 Task: Add the task  Implement a new cloud-based human resources management system for a company to the section Epic Expedition in the project AriesPlan and add a Due Date to the respective task as 2023/11/16
Action: Mouse moved to (87, 354)
Screenshot: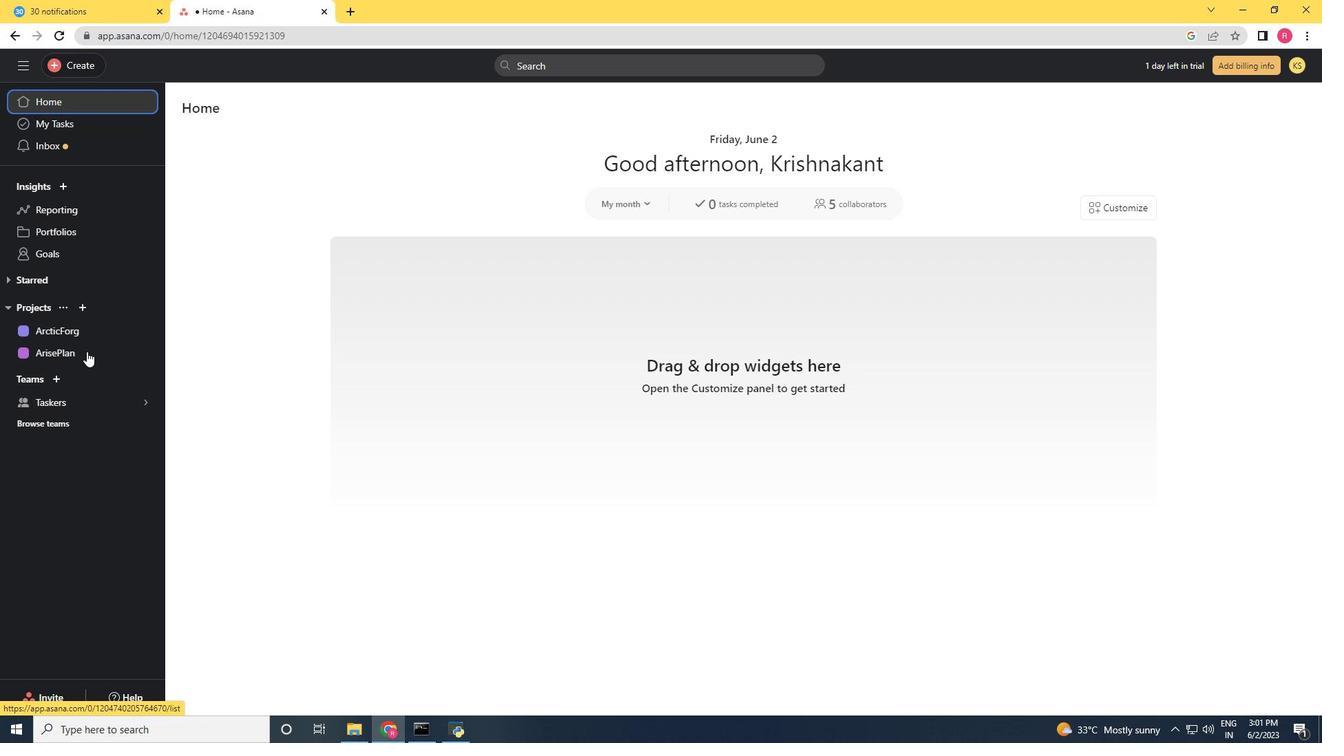 
Action: Mouse pressed left at (87, 354)
Screenshot: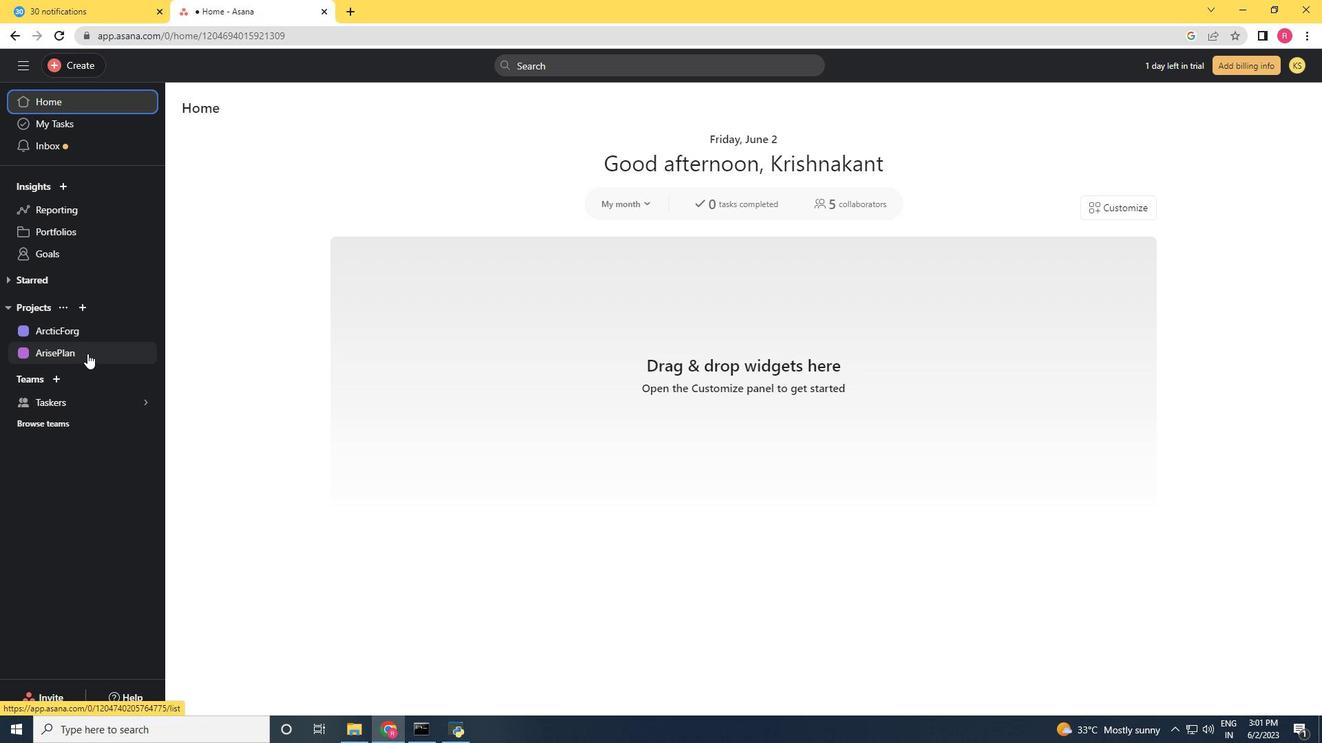 
Action: Mouse moved to (812, 588)
Screenshot: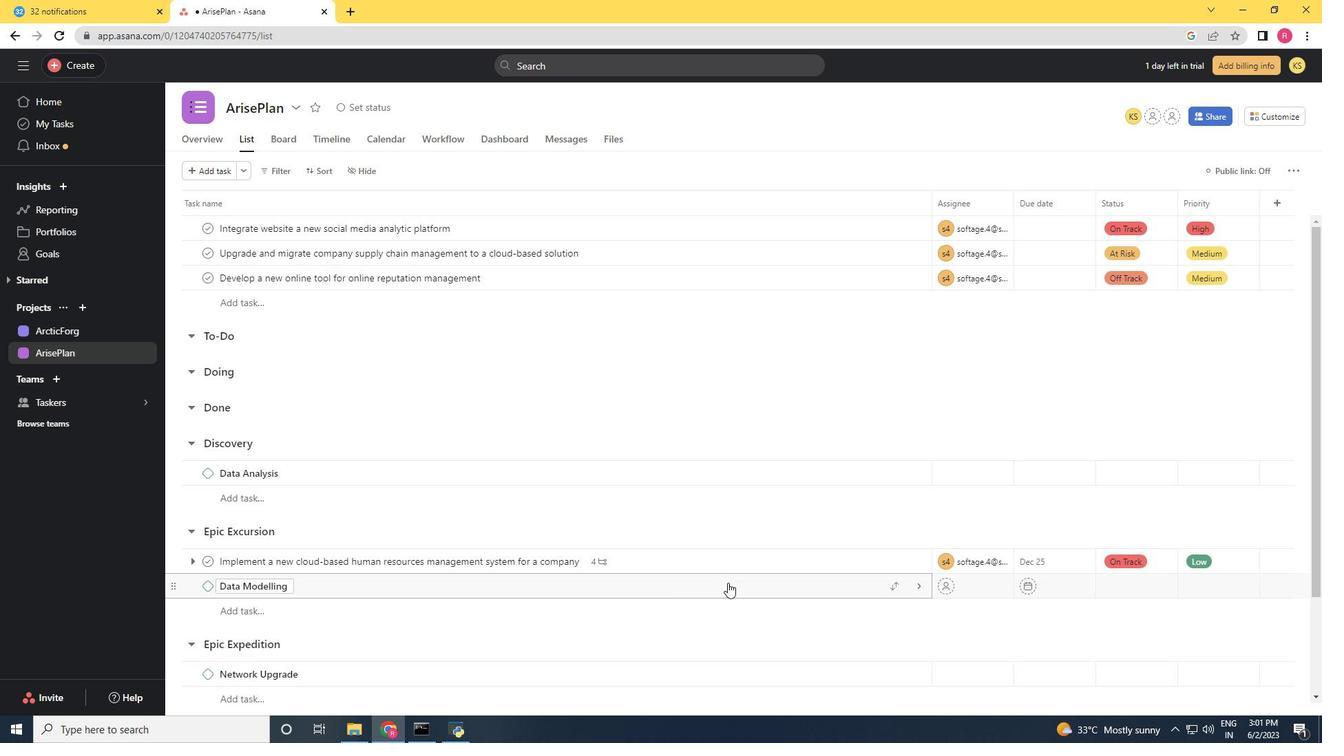 
Action: Mouse scrolled (812, 588) with delta (0, 0)
Screenshot: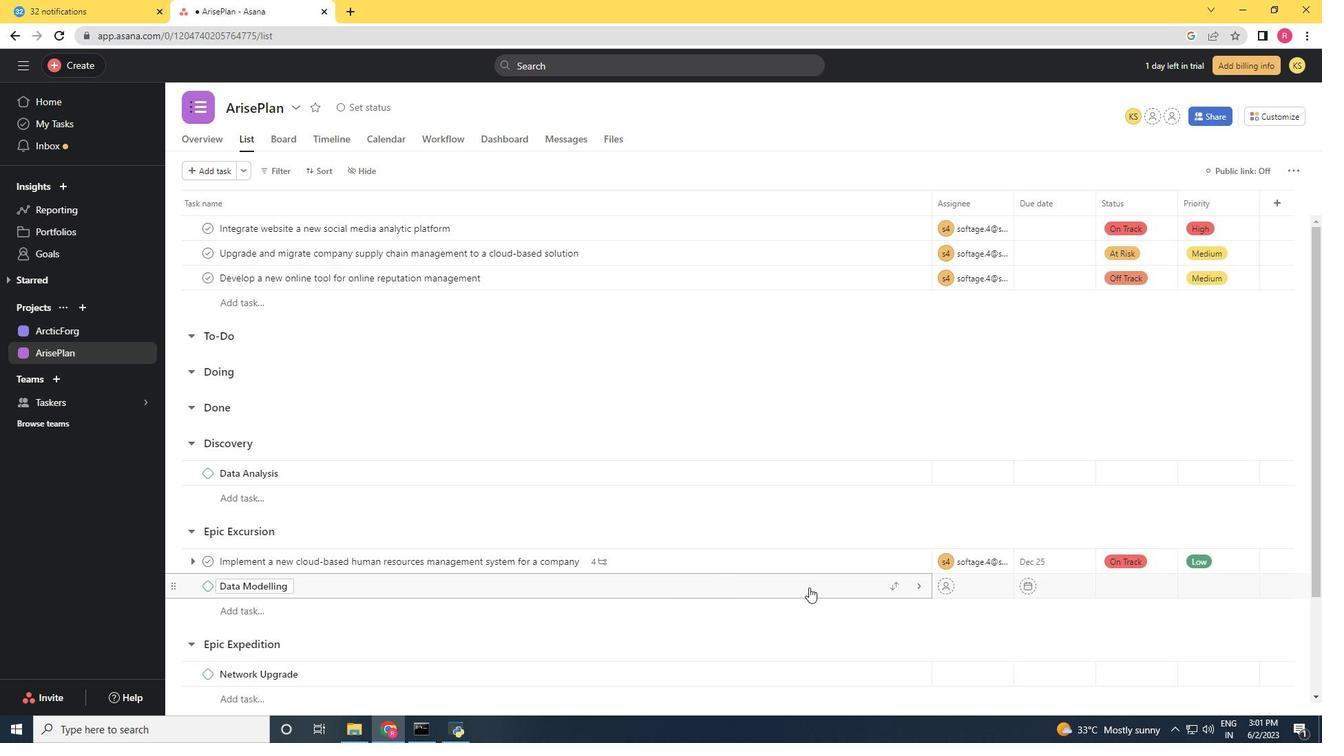 
Action: Mouse moved to (841, 569)
Screenshot: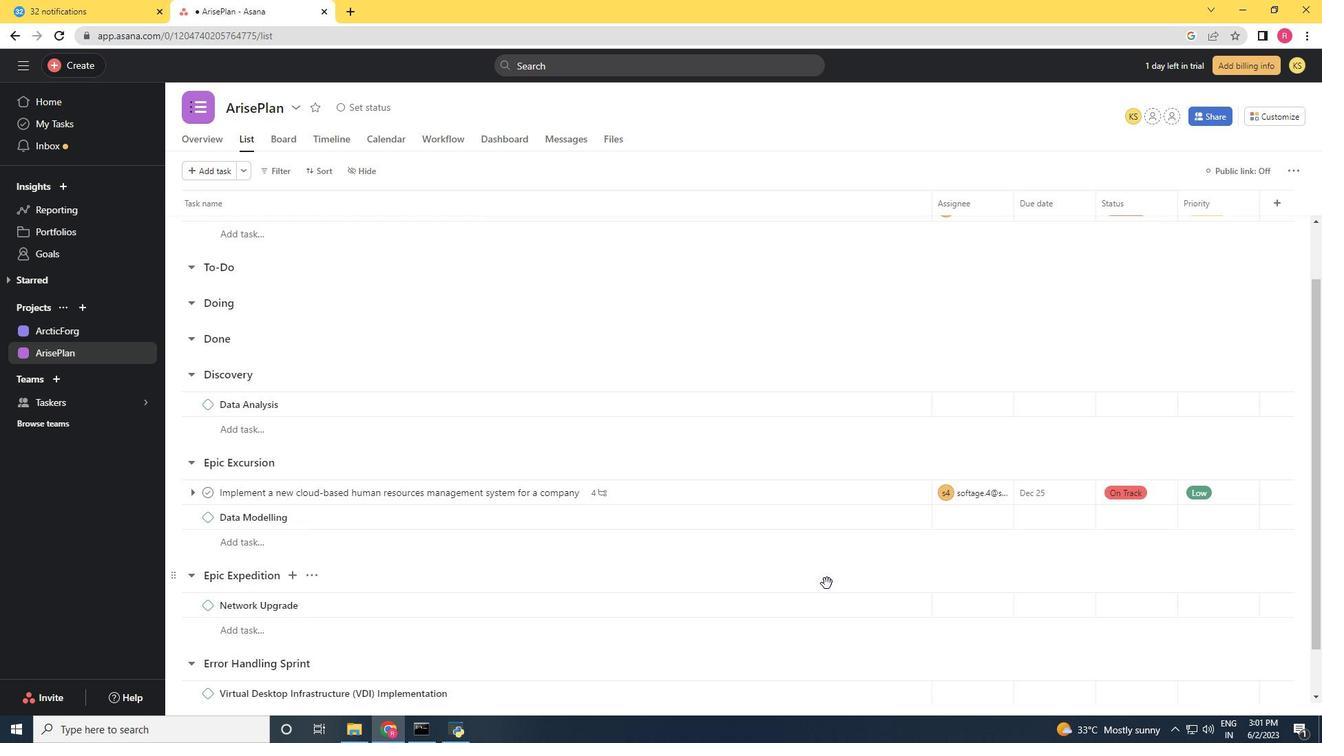 
Action: Mouse scrolled (841, 568) with delta (0, 0)
Screenshot: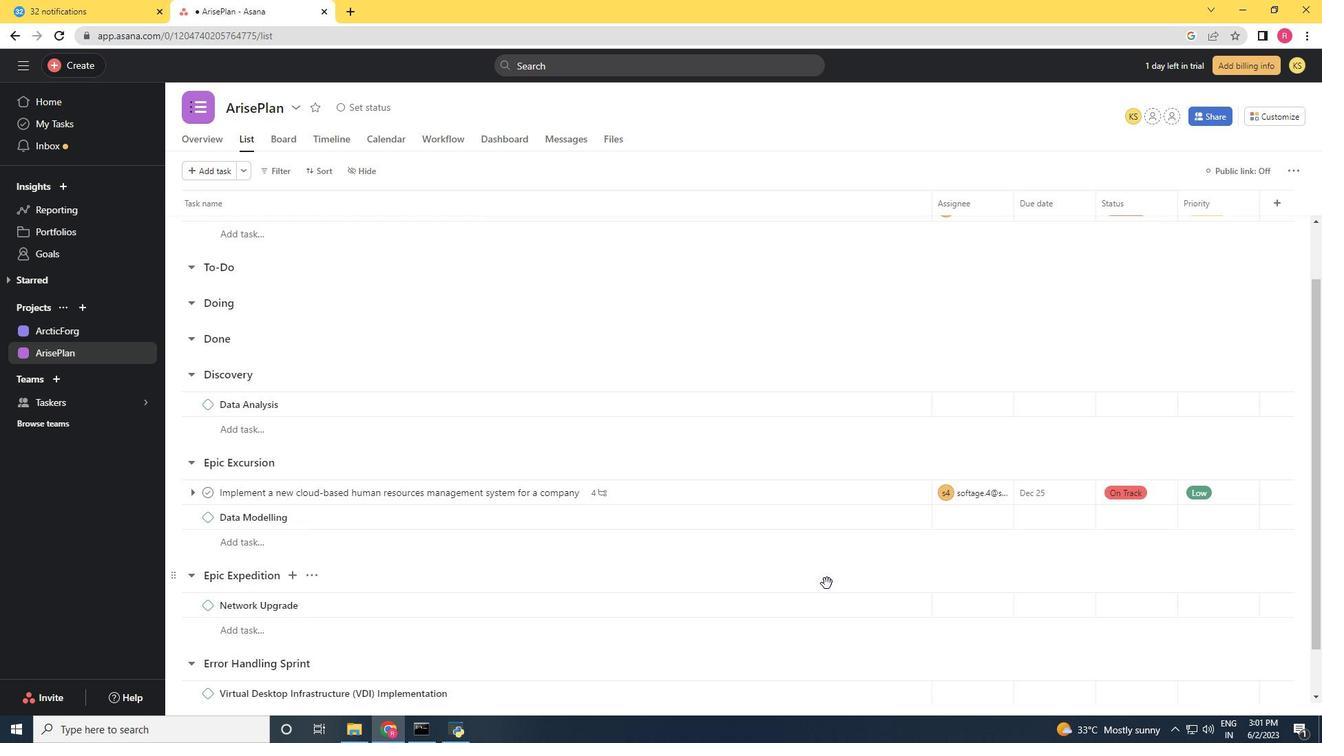 
Action: Mouse moved to (894, 440)
Screenshot: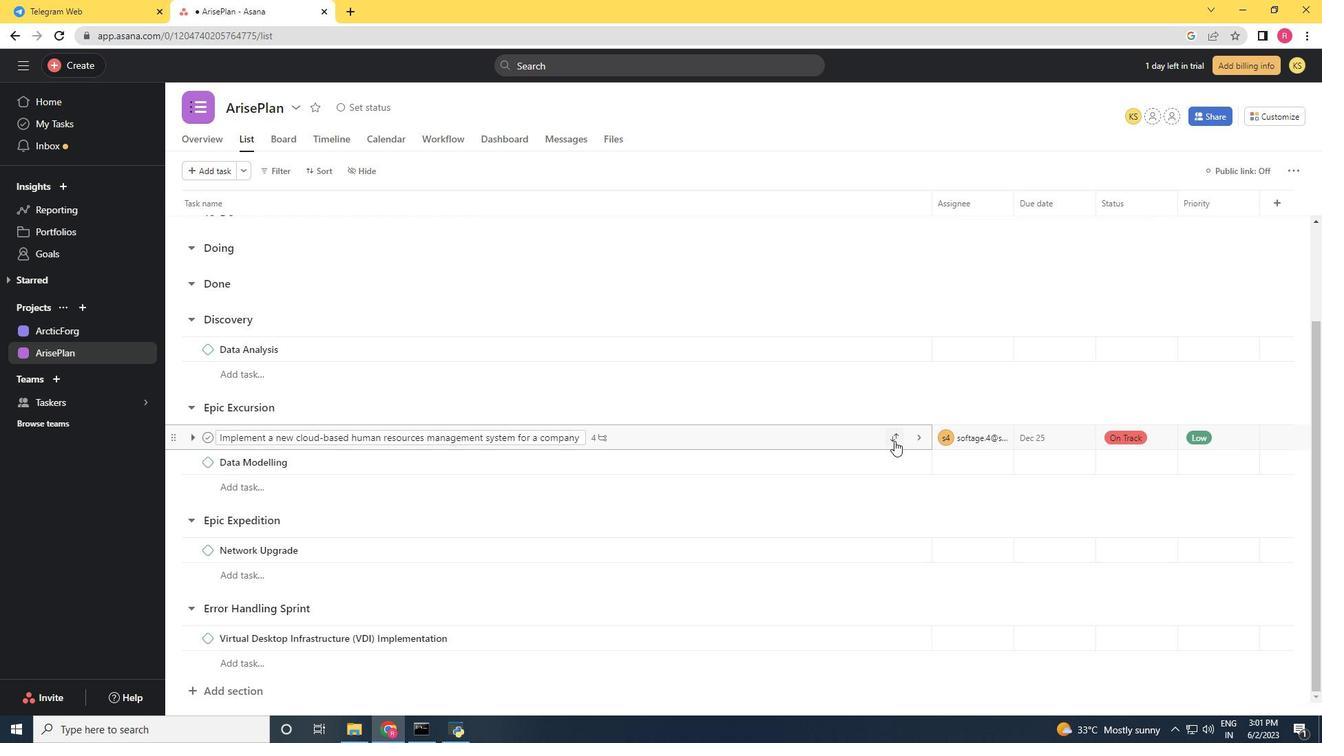 
Action: Mouse pressed left at (894, 440)
Screenshot: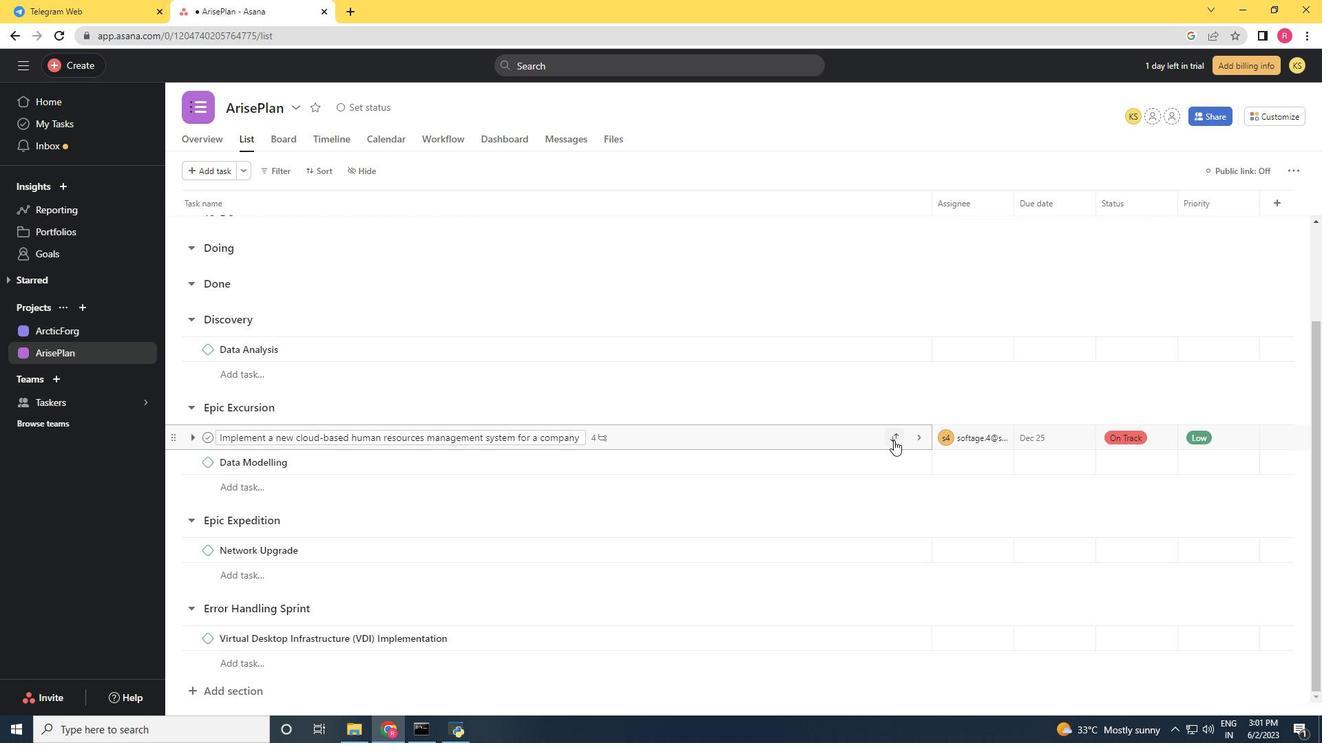 
Action: Mouse moved to (894, 447)
Screenshot: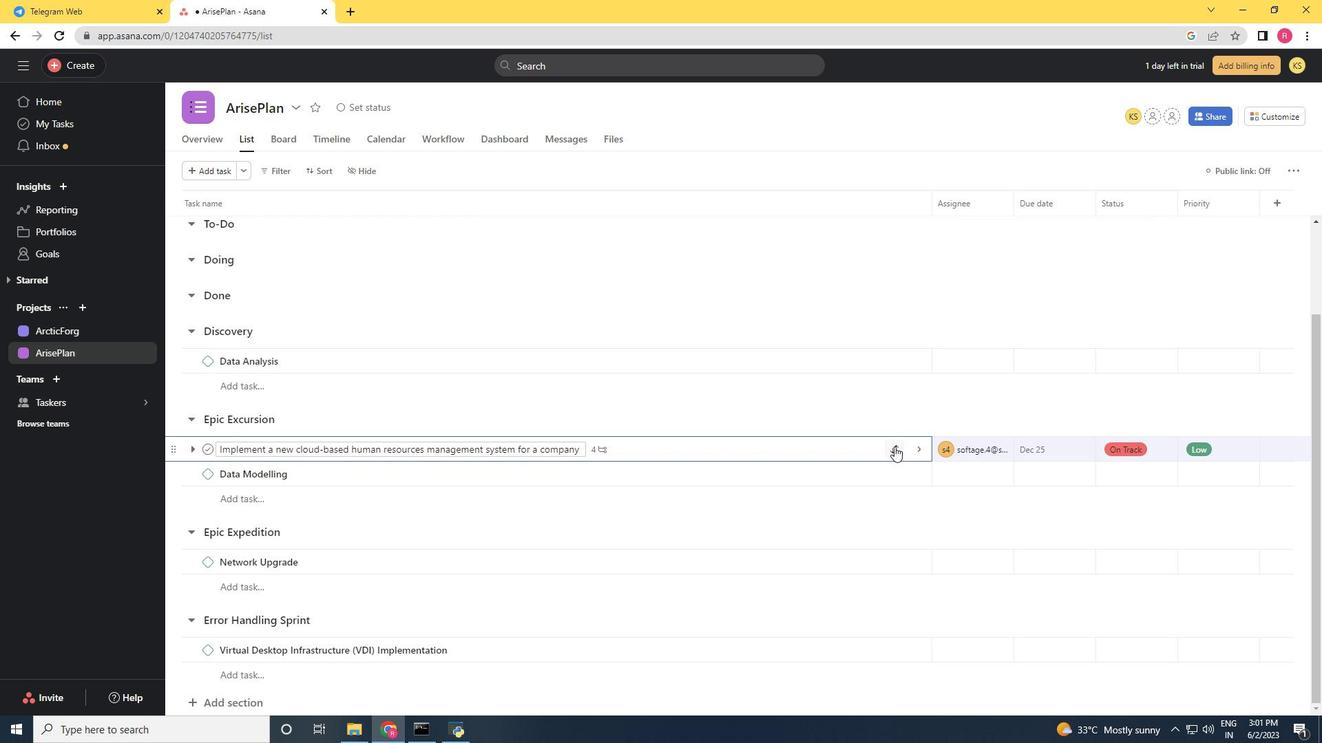 
Action: Mouse pressed left at (894, 447)
Screenshot: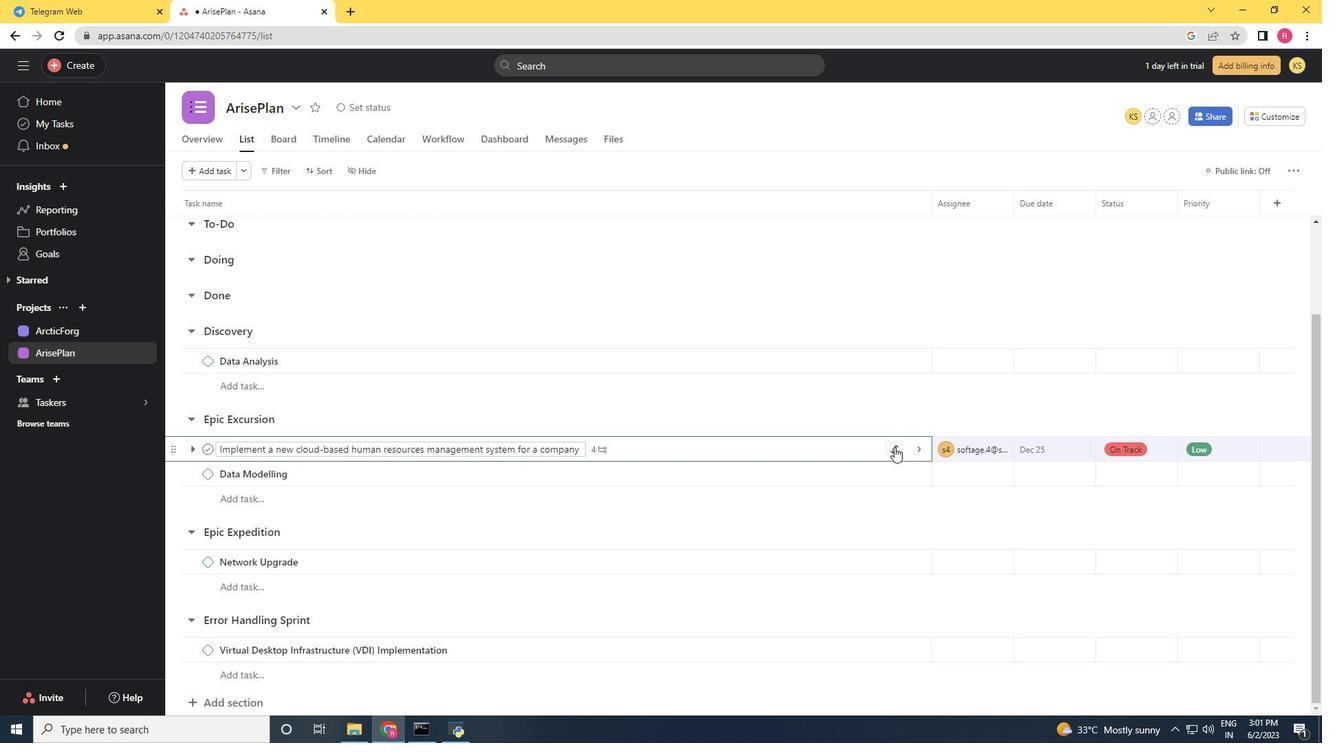 
Action: Mouse moved to (846, 656)
Screenshot: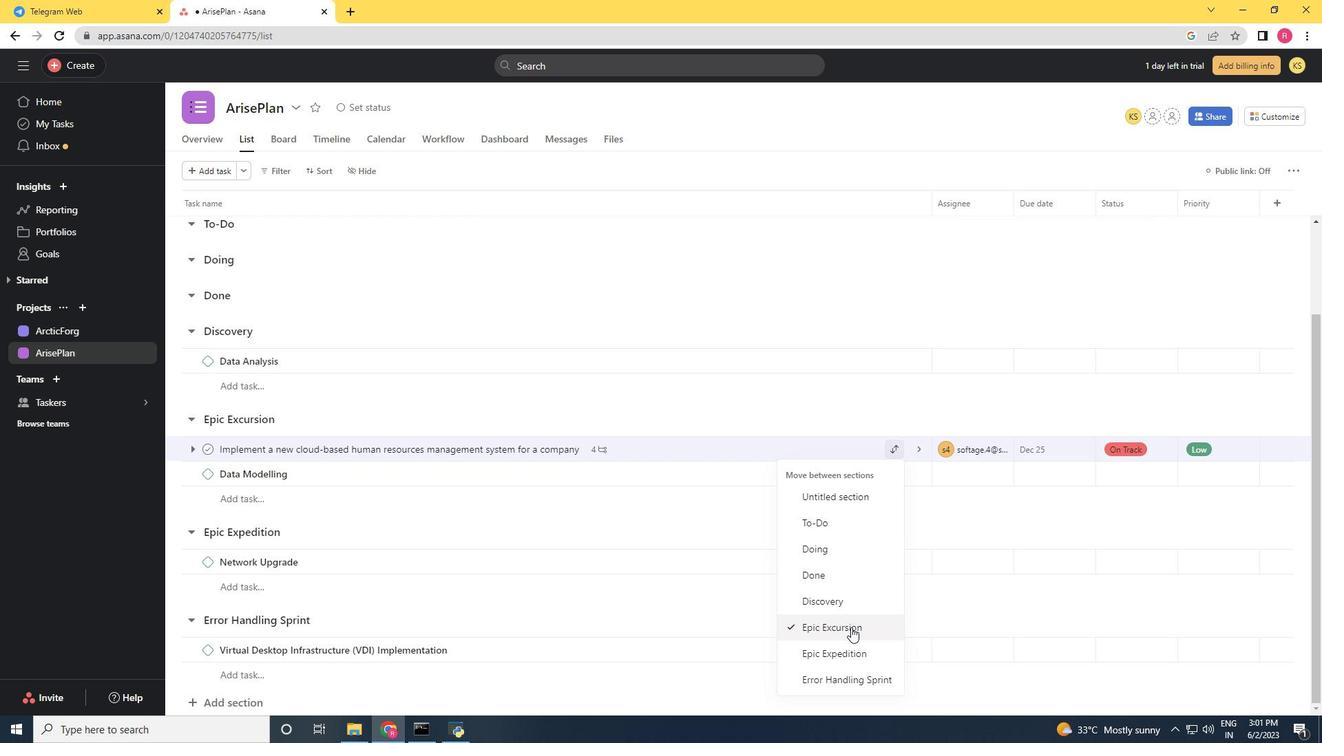 
Action: Mouse pressed left at (846, 656)
Screenshot: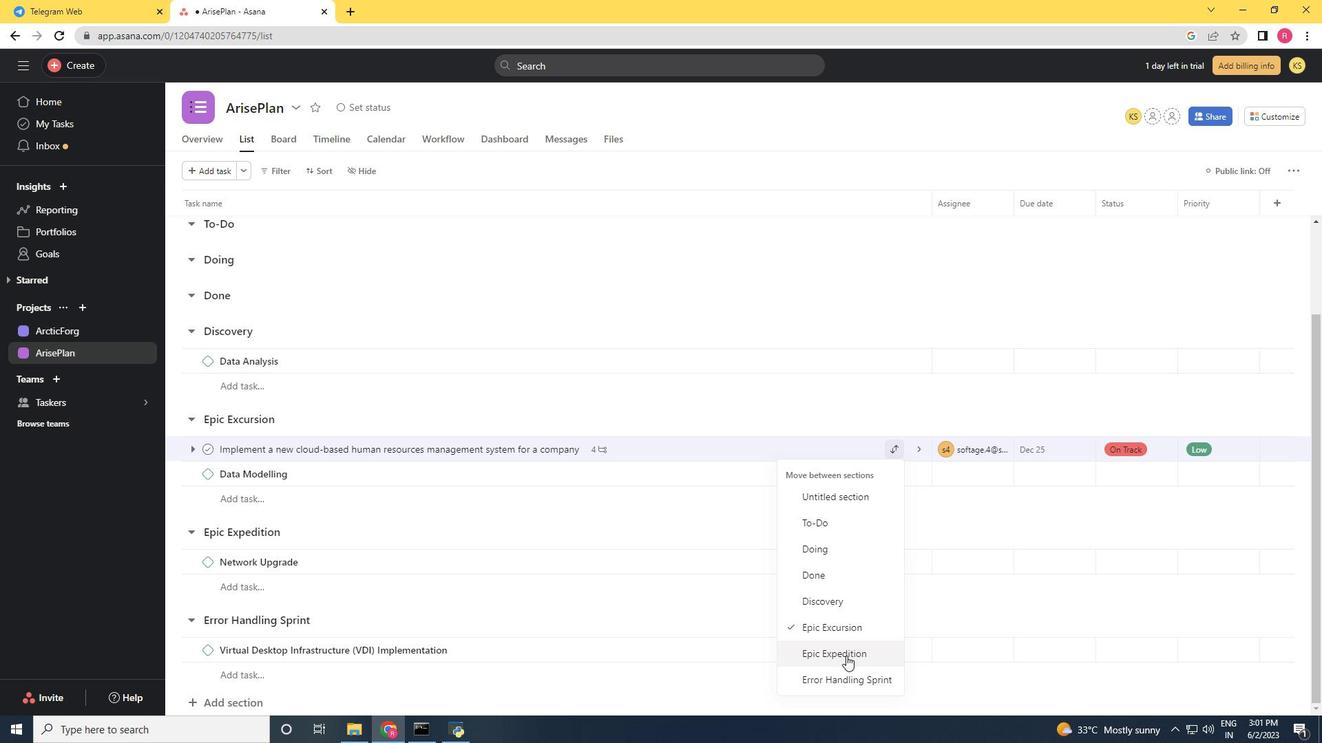 
Action: Mouse moved to (841, 637)
Screenshot: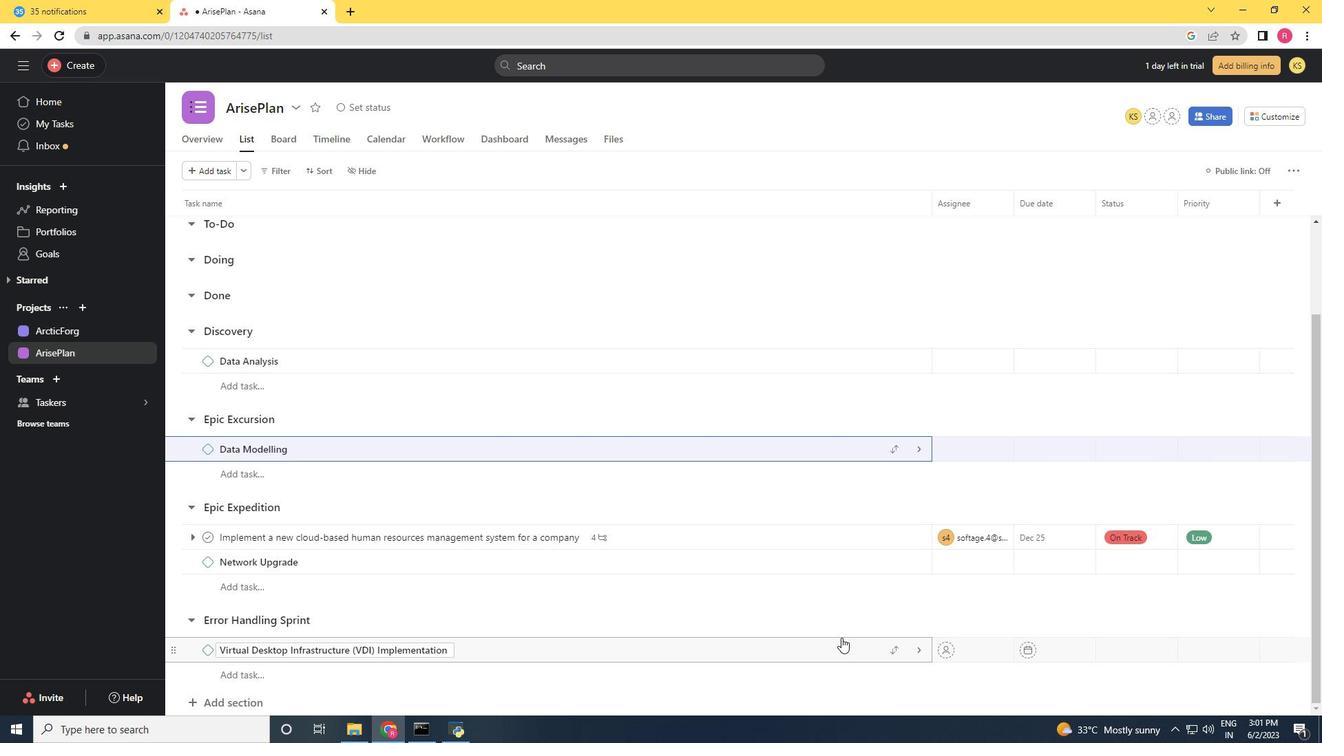 
Action: Mouse scrolled (841, 637) with delta (0, 0)
Screenshot: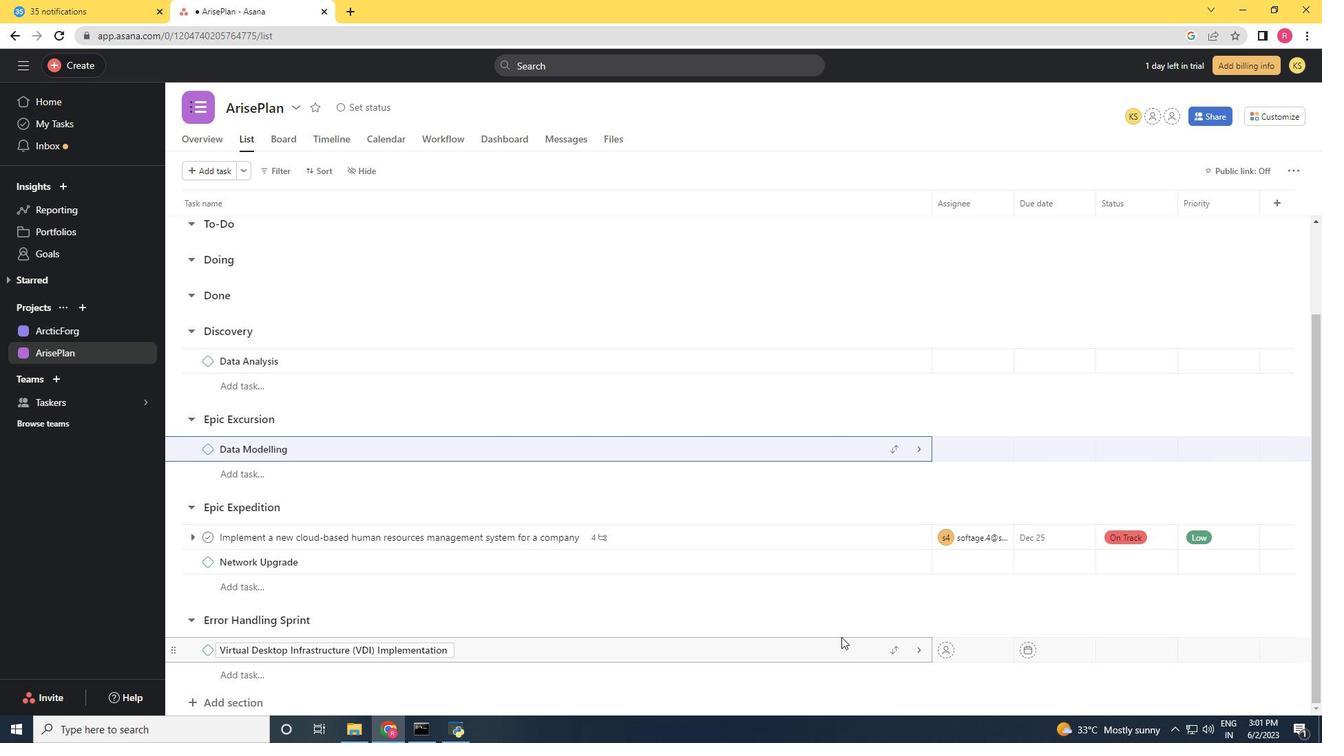 
Action: Mouse scrolled (841, 637) with delta (0, 0)
Screenshot: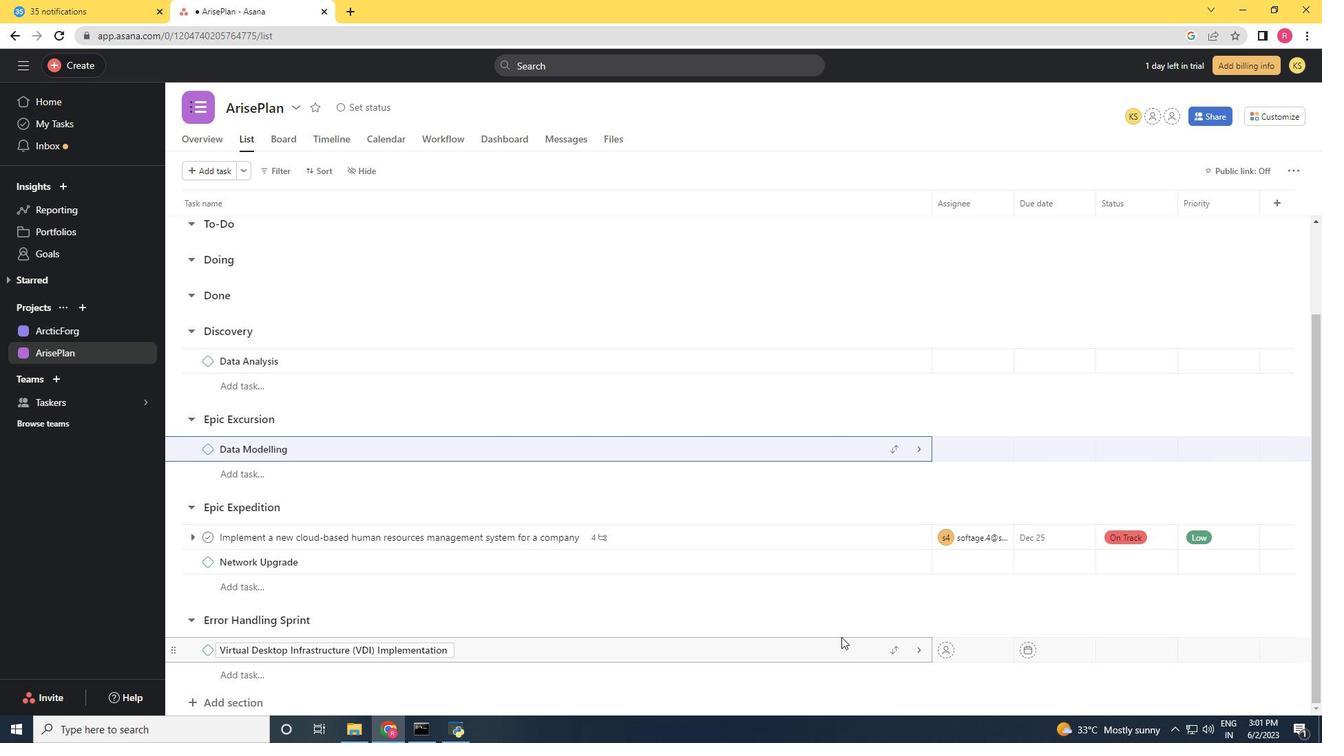 
Action: Mouse scrolled (841, 637) with delta (0, 0)
Screenshot: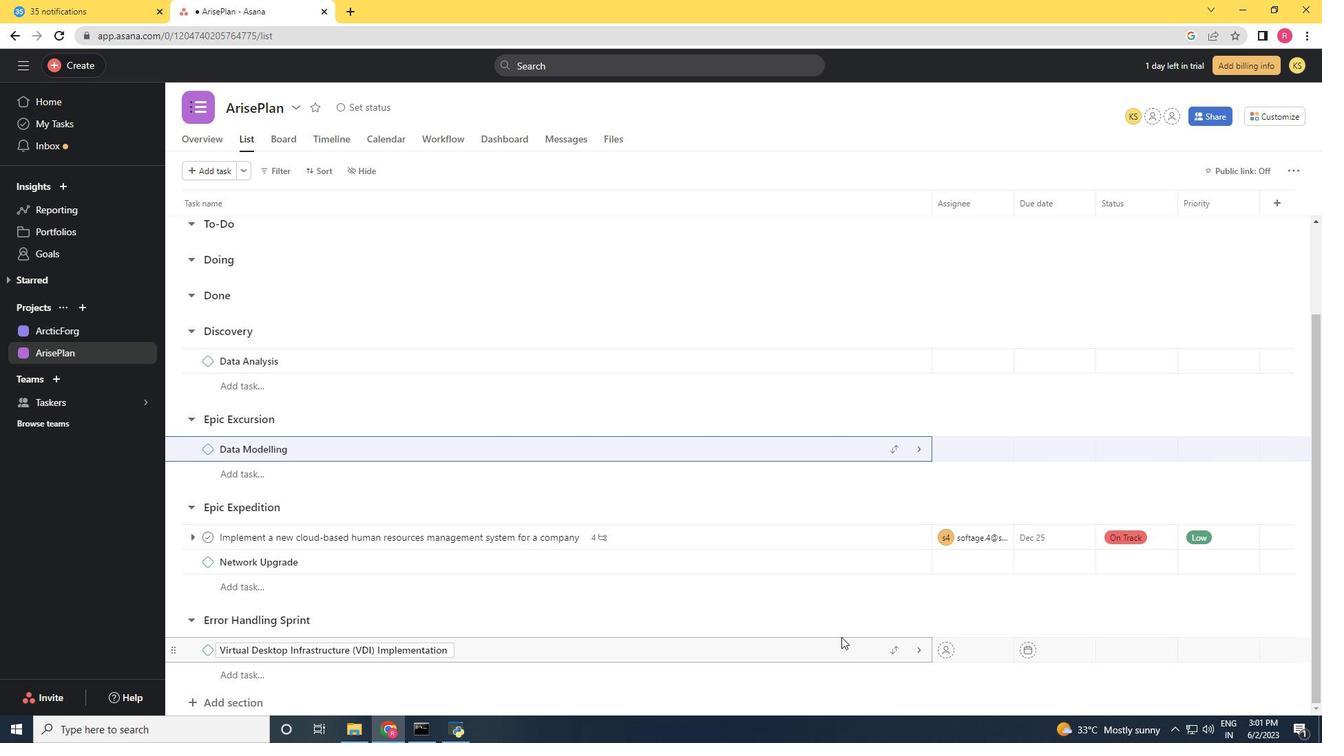 
Action: Mouse scrolled (841, 637) with delta (0, 0)
Screenshot: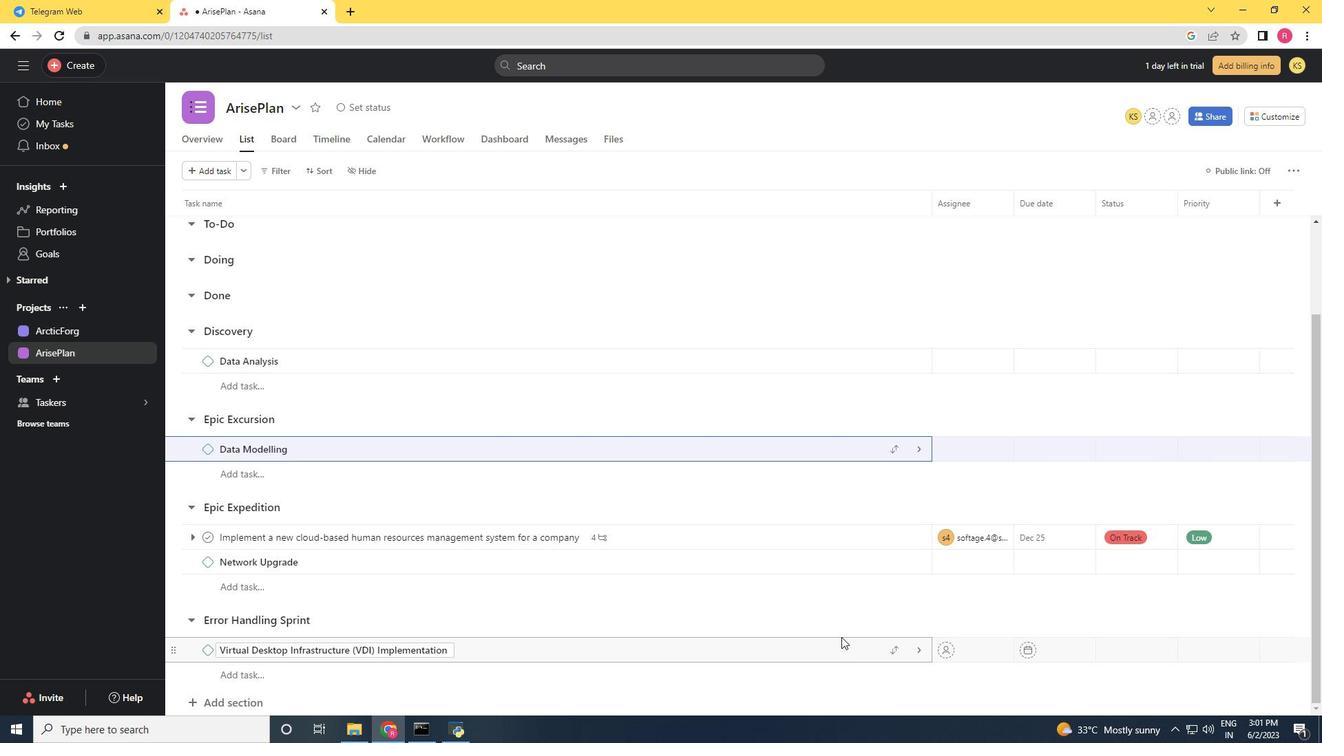 
Action: Mouse moved to (692, 545)
Screenshot: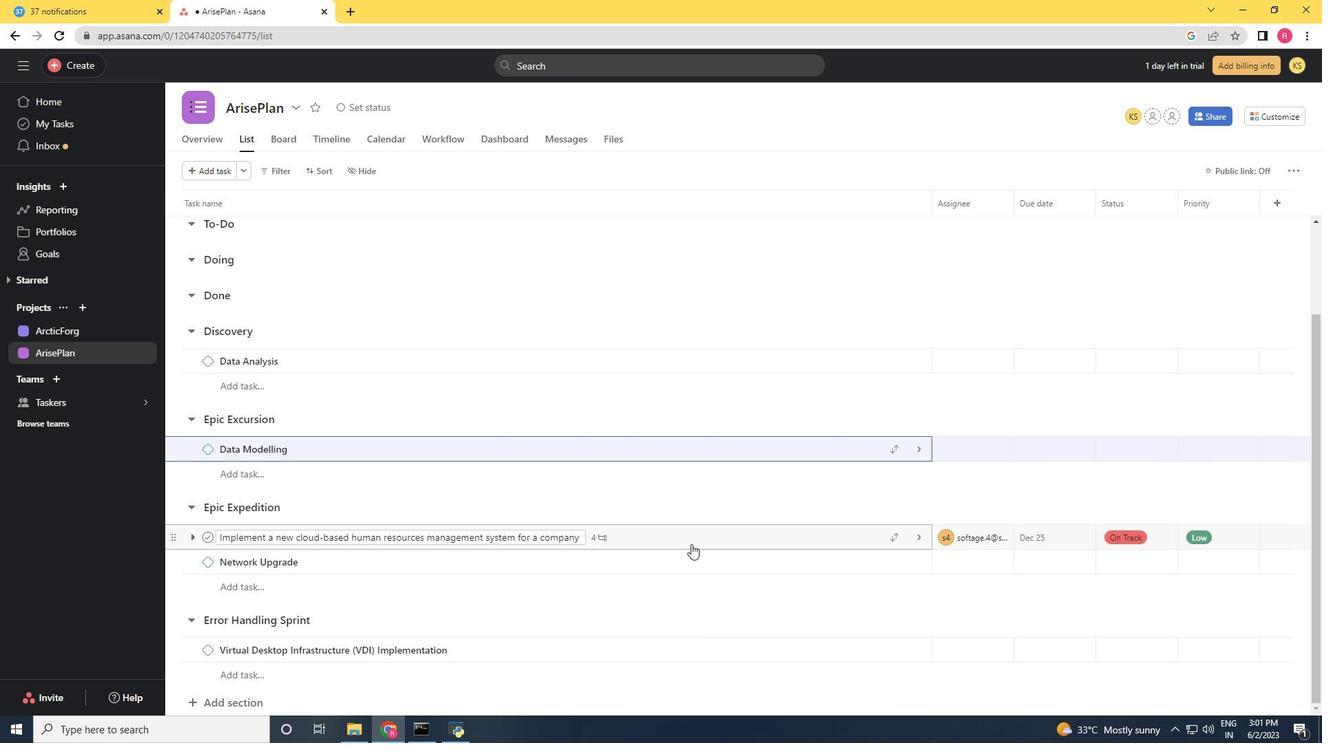 
Action: Mouse pressed left at (692, 545)
Screenshot: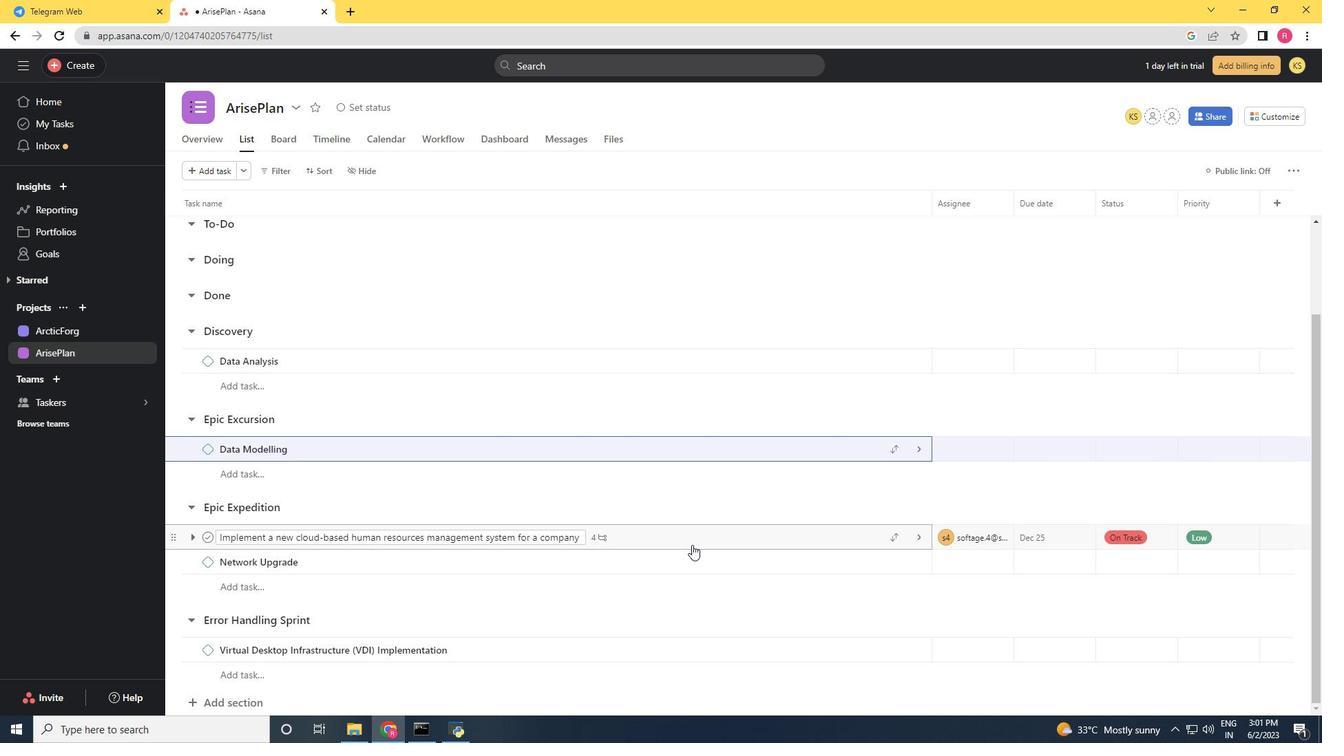 
Action: Mouse moved to (1019, 292)
Screenshot: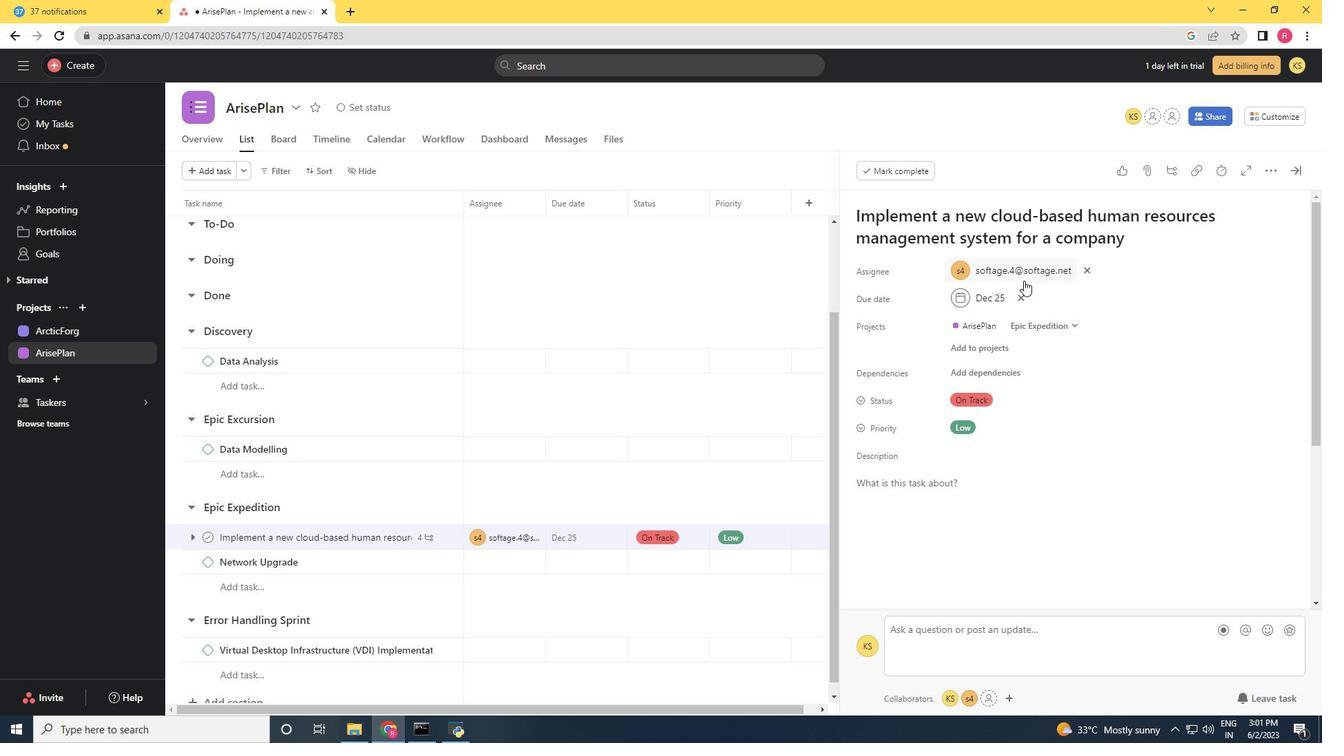 
Action: Mouse pressed left at (1019, 292)
Screenshot: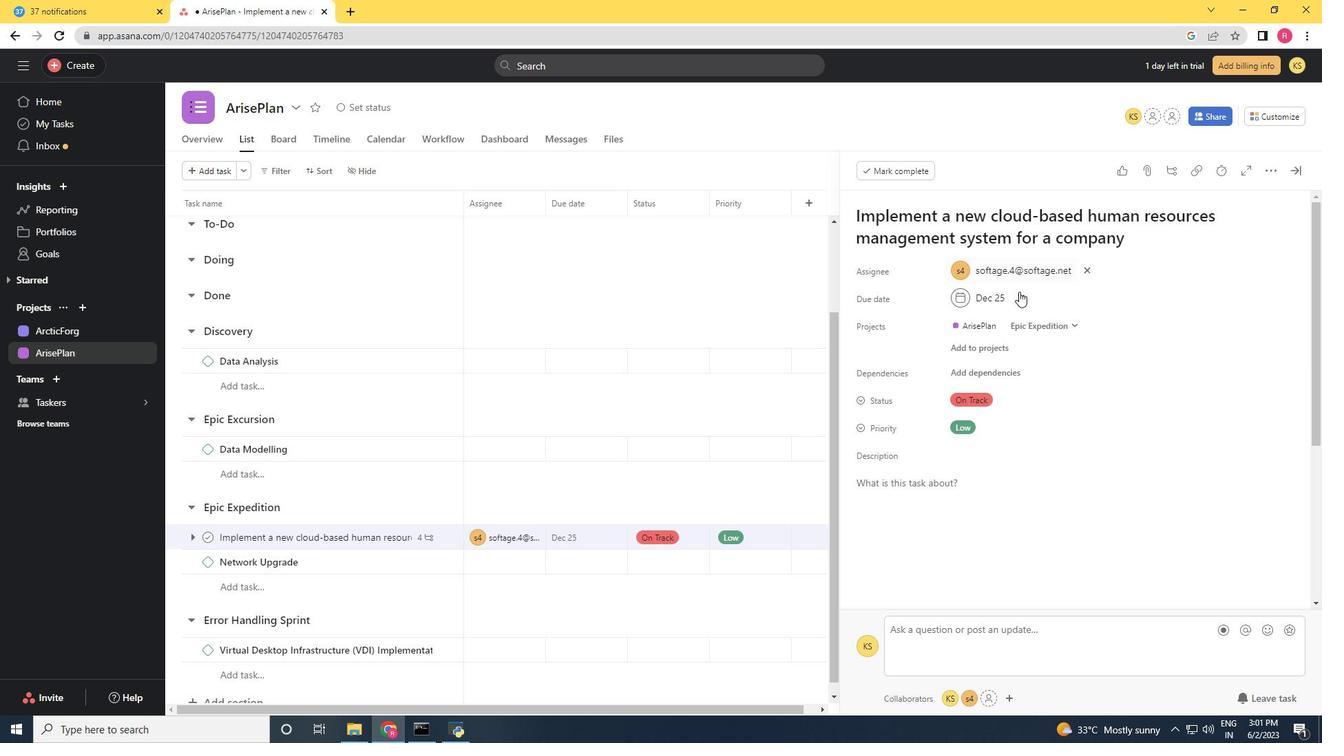 
Action: Mouse moved to (993, 298)
Screenshot: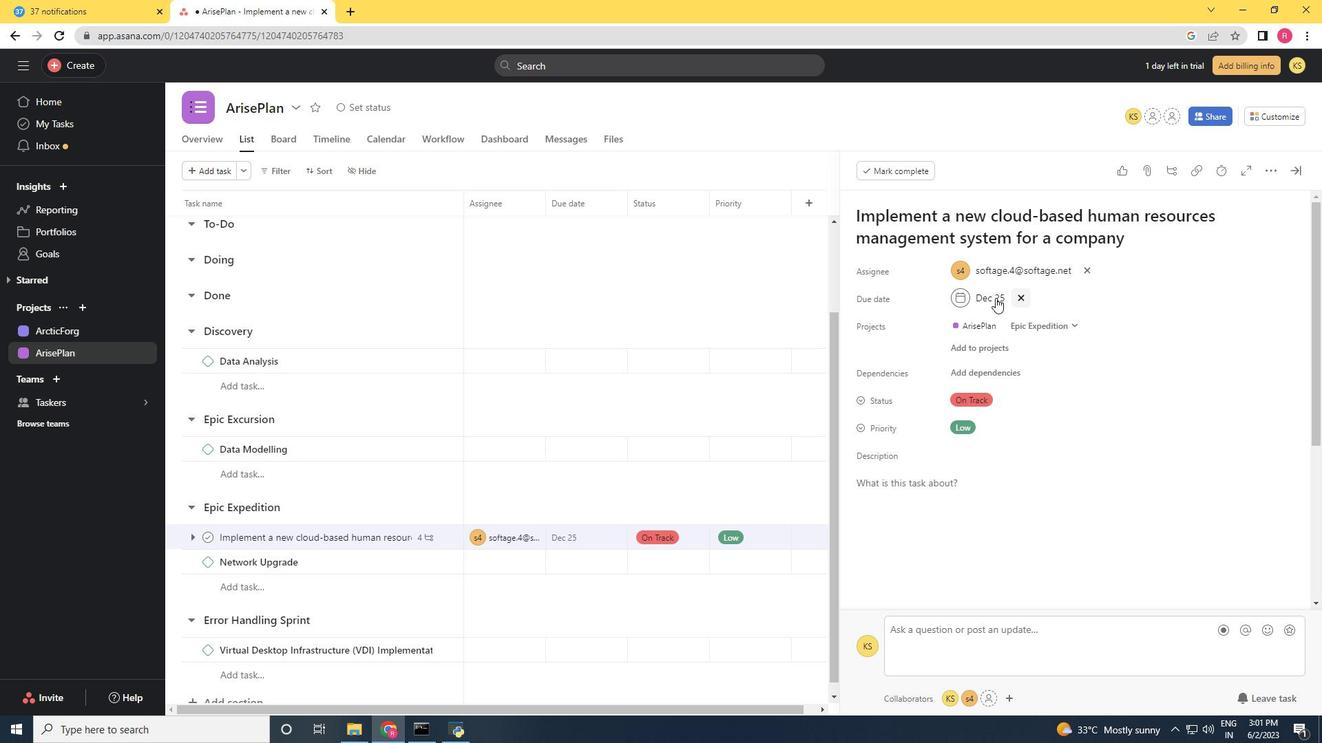 
Action: Mouse pressed left at (993, 298)
Screenshot: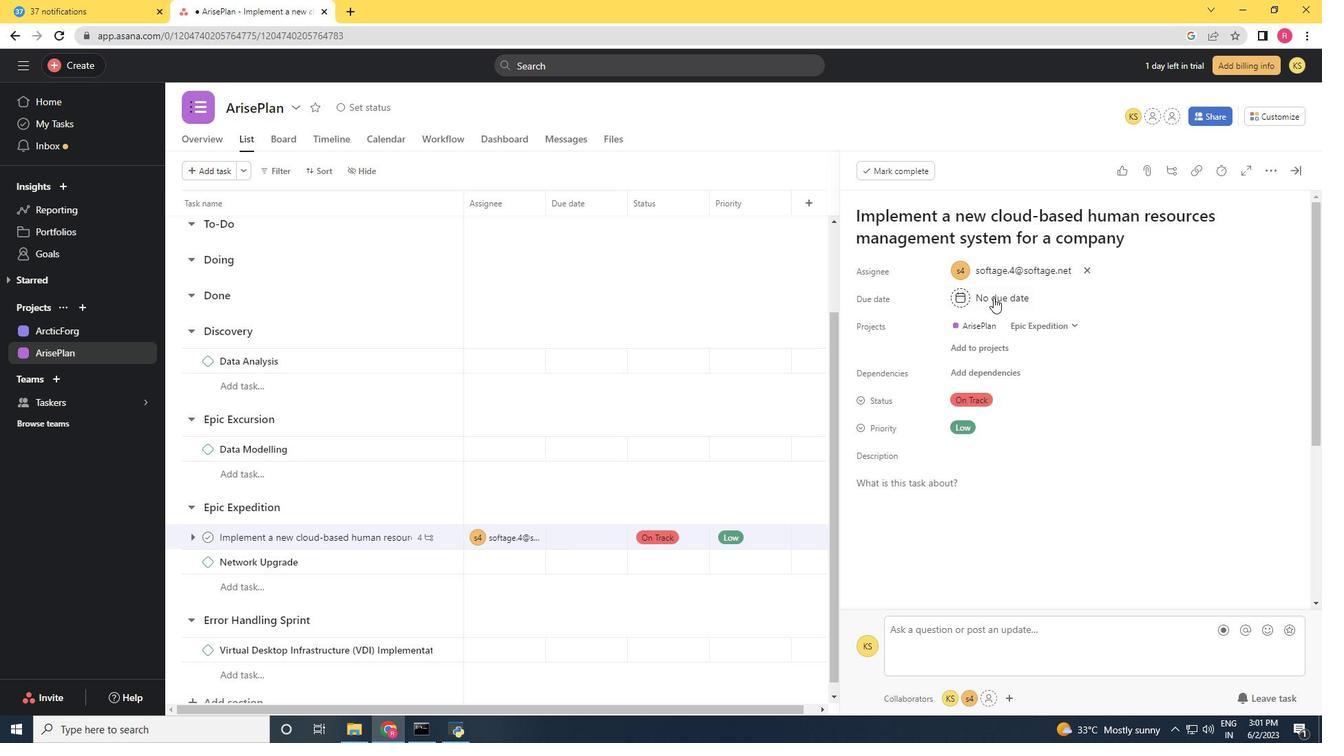 
Action: Mouse moved to (1119, 370)
Screenshot: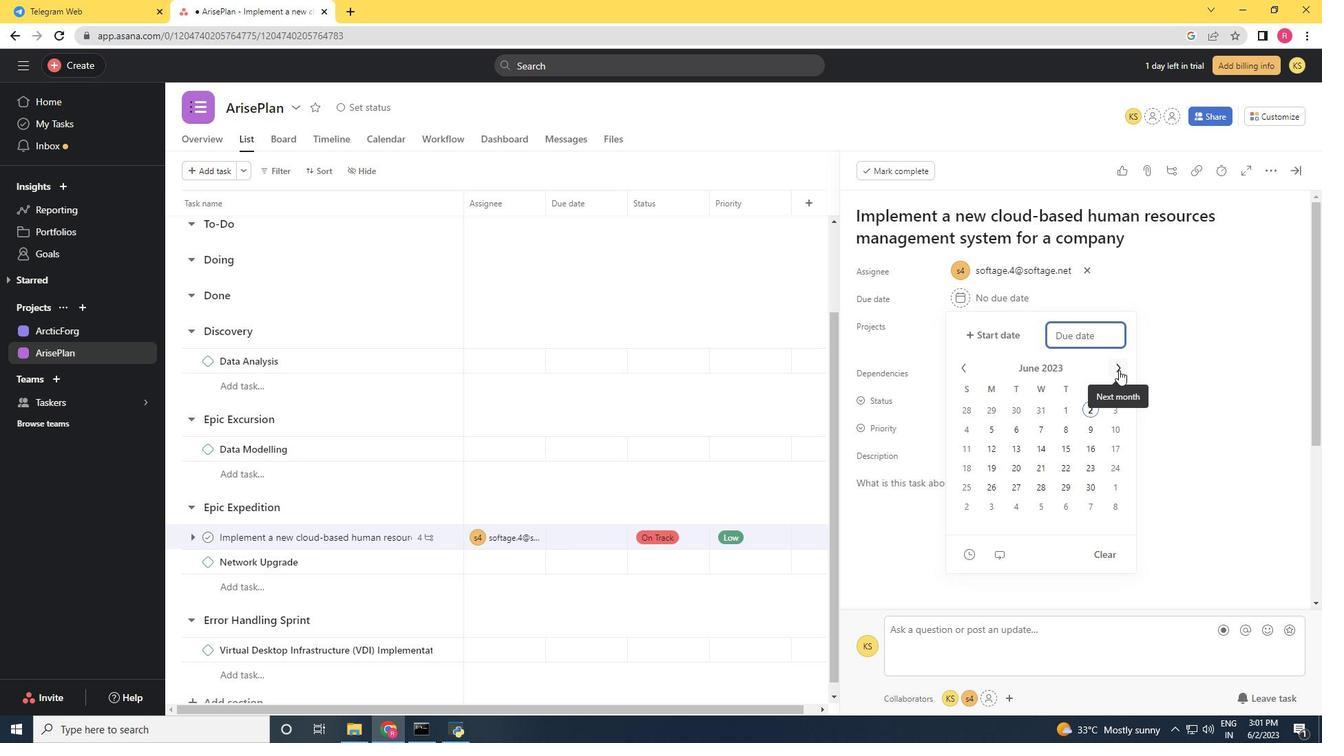 
Action: Mouse pressed left at (1119, 370)
Screenshot: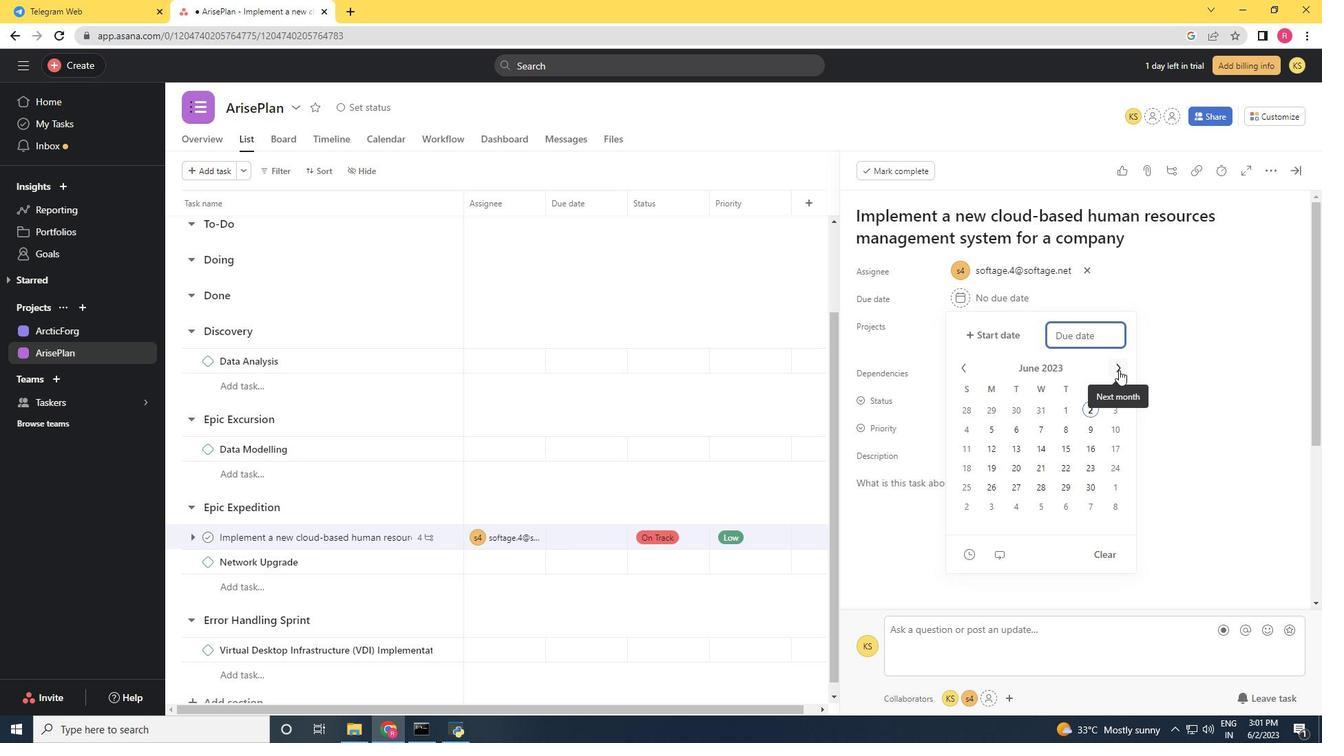 
Action: Mouse pressed left at (1119, 370)
Screenshot: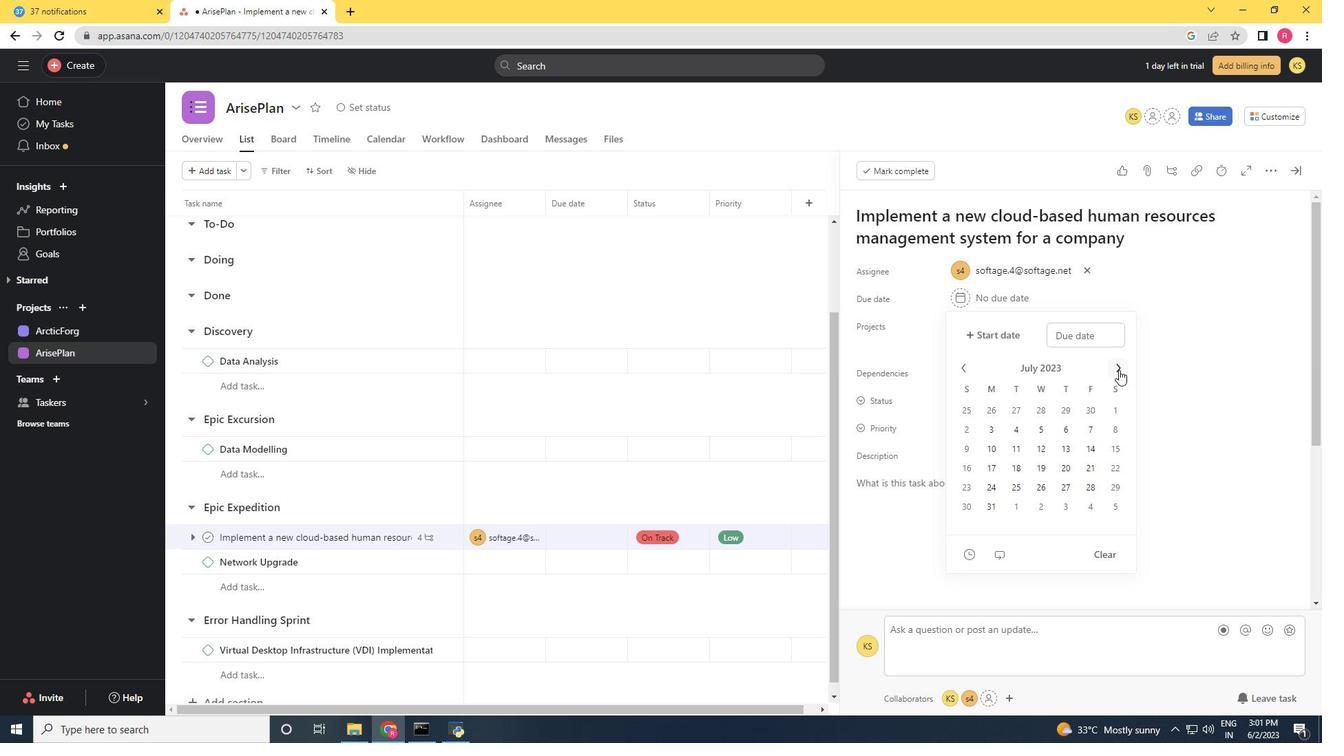 
Action: Mouse pressed left at (1119, 370)
Screenshot: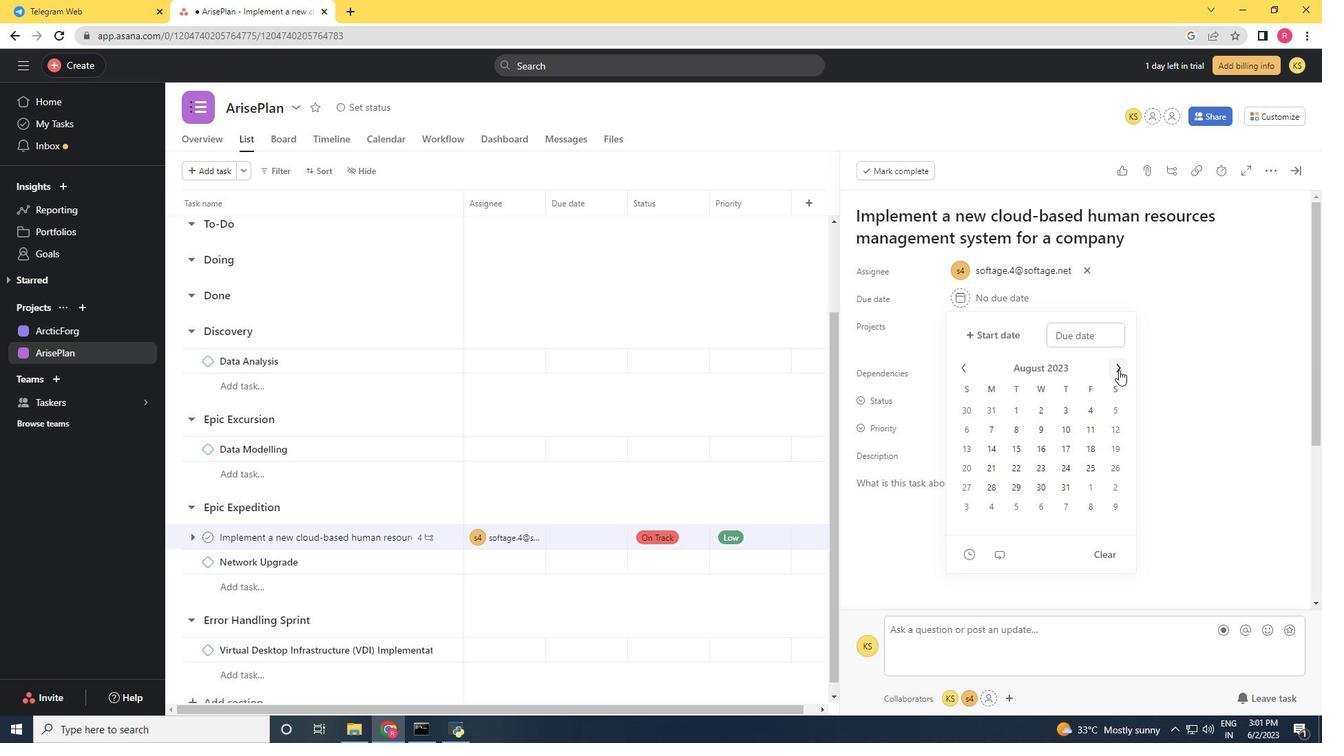 
Action: Mouse pressed left at (1119, 370)
Screenshot: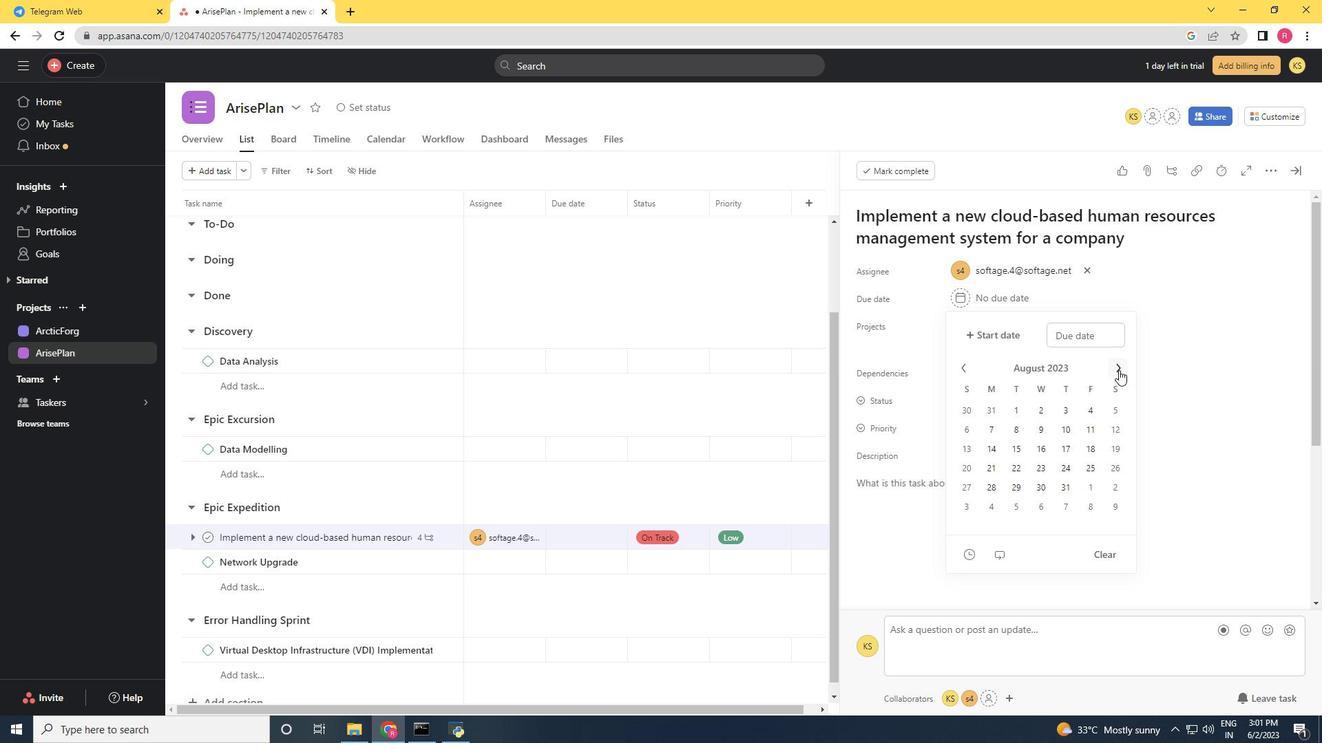 
Action: Mouse pressed left at (1119, 370)
Screenshot: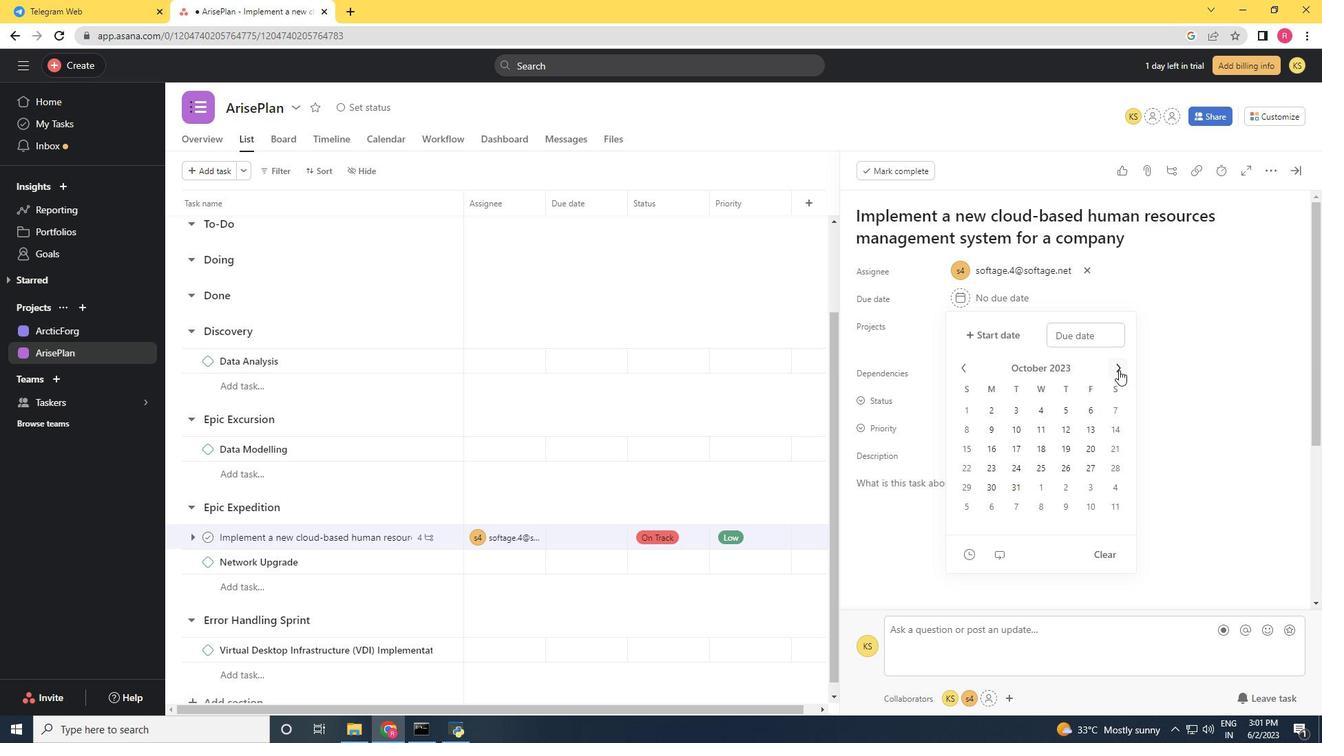 
Action: Mouse moved to (1073, 447)
Screenshot: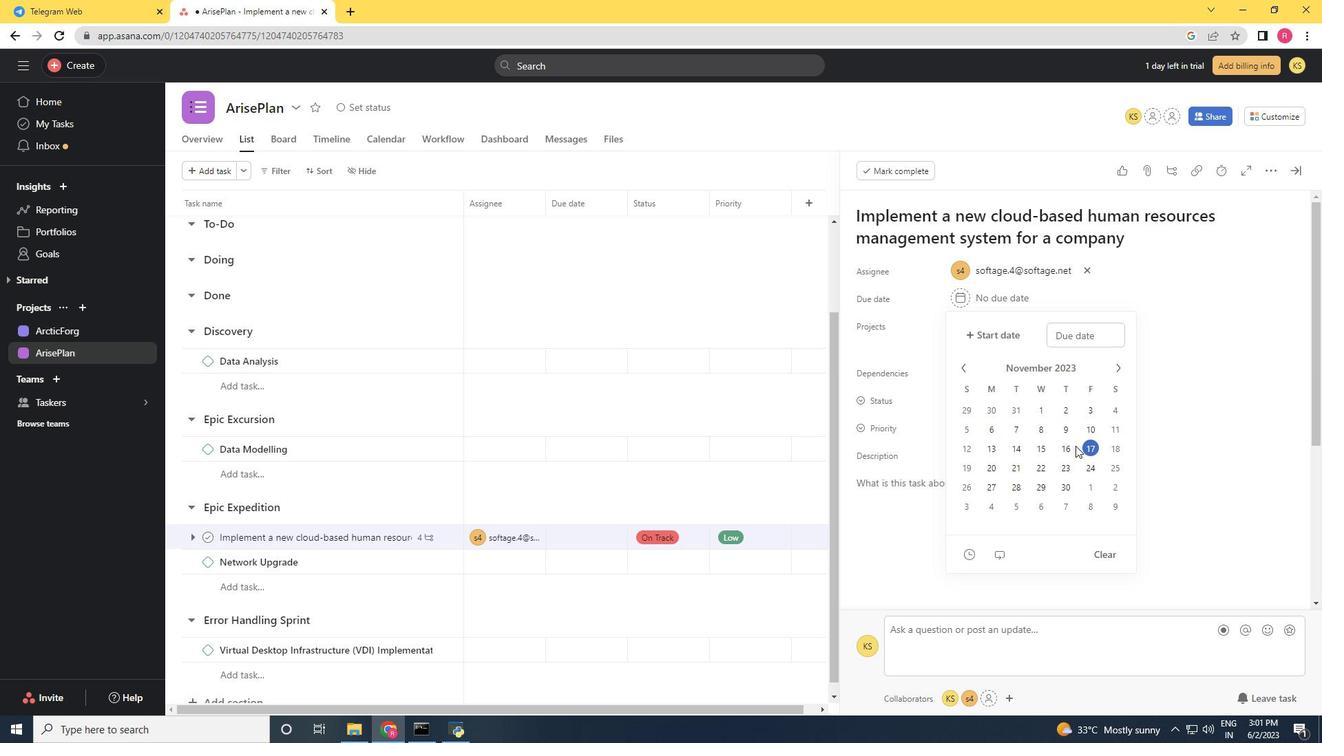 
Action: Mouse pressed left at (1073, 447)
Screenshot: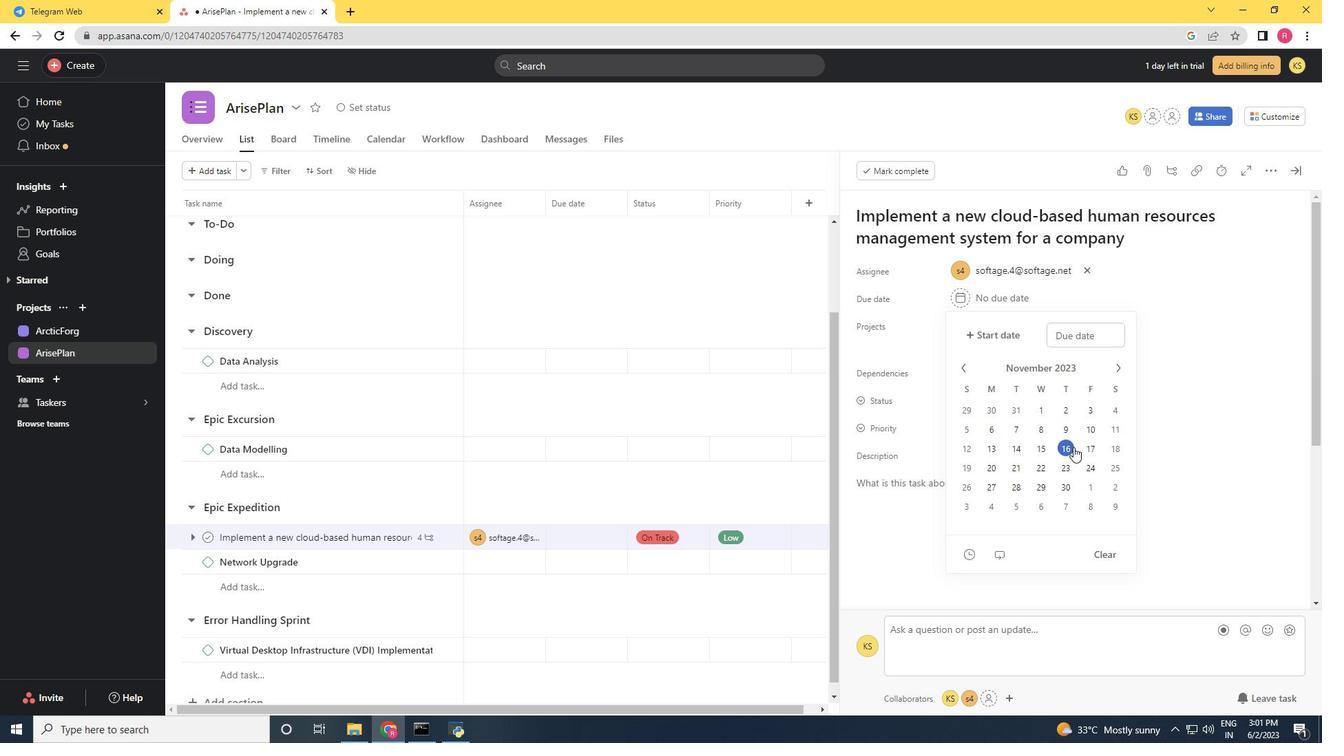 
Action: Mouse moved to (1182, 395)
Screenshot: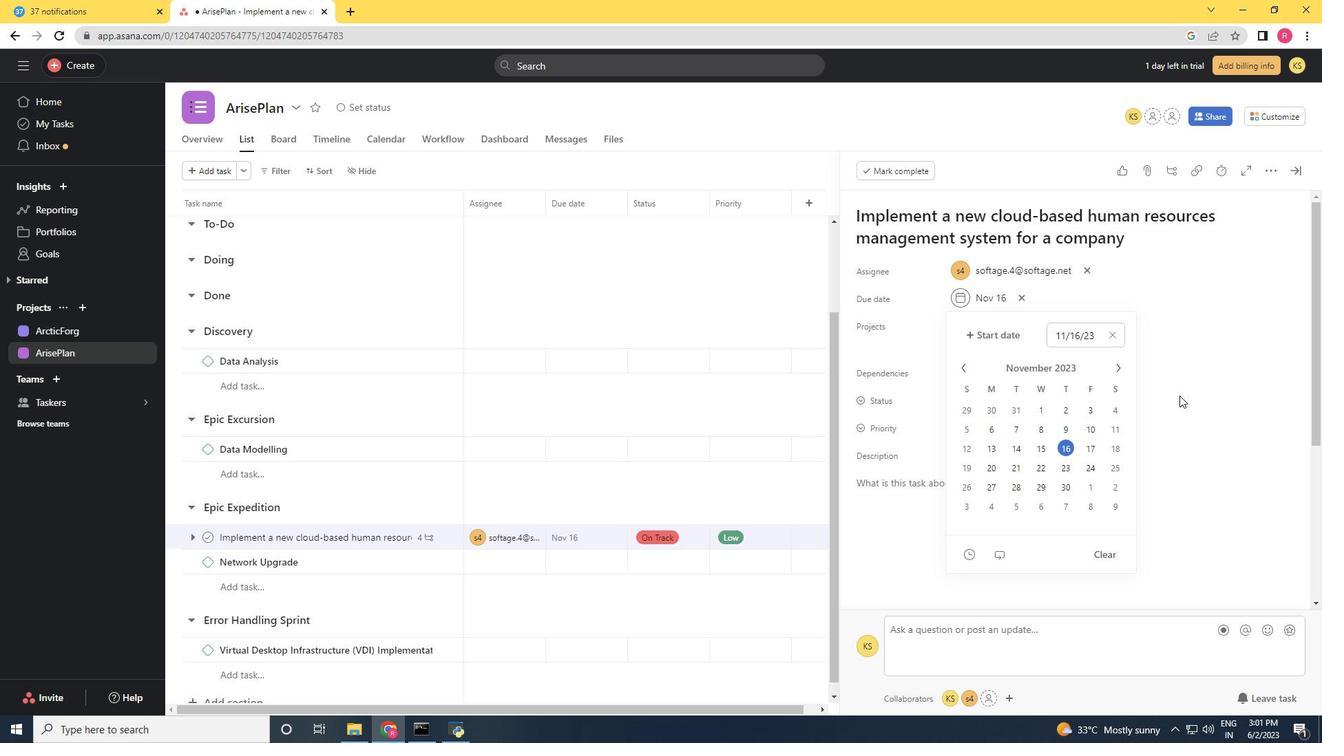 
Action: Mouse pressed left at (1182, 395)
Screenshot: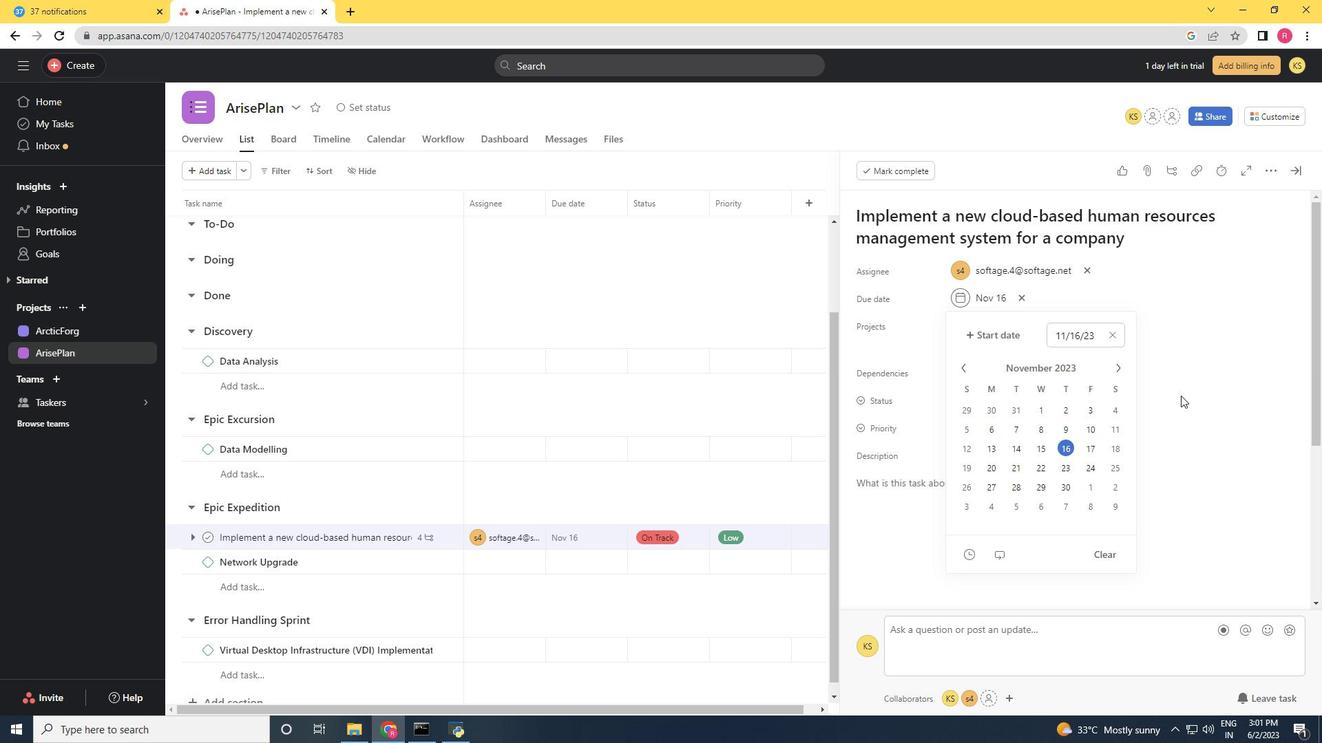 
Action: Mouse moved to (1305, 166)
Screenshot: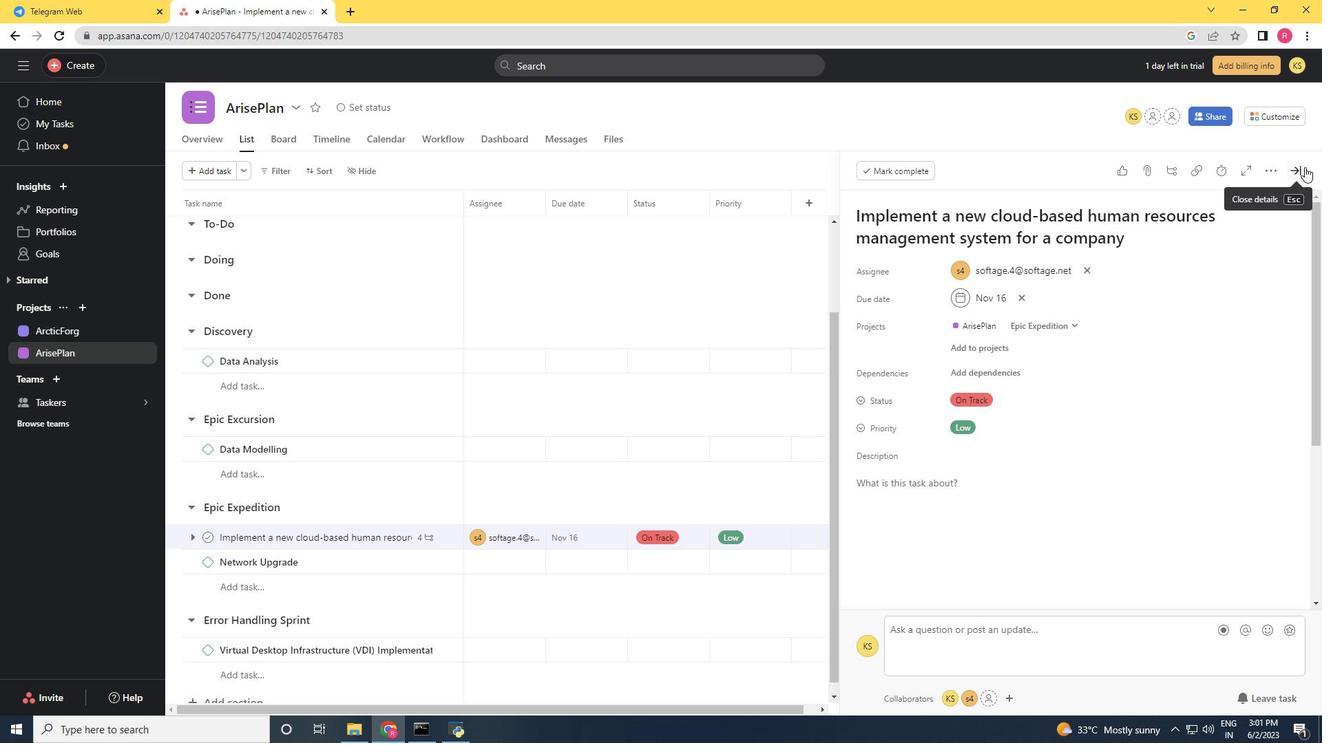 
Action: Mouse pressed left at (1305, 166)
Screenshot: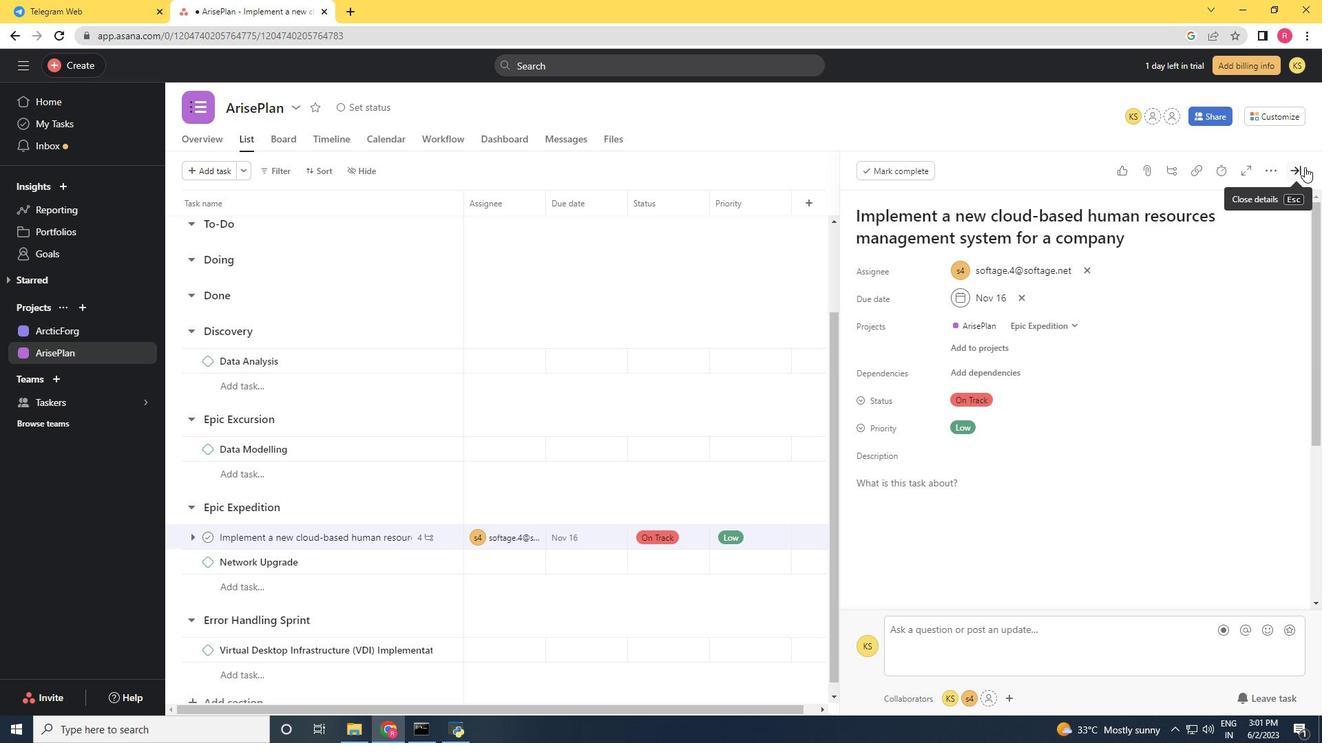 
Action: Mouse moved to (962, 268)
Screenshot: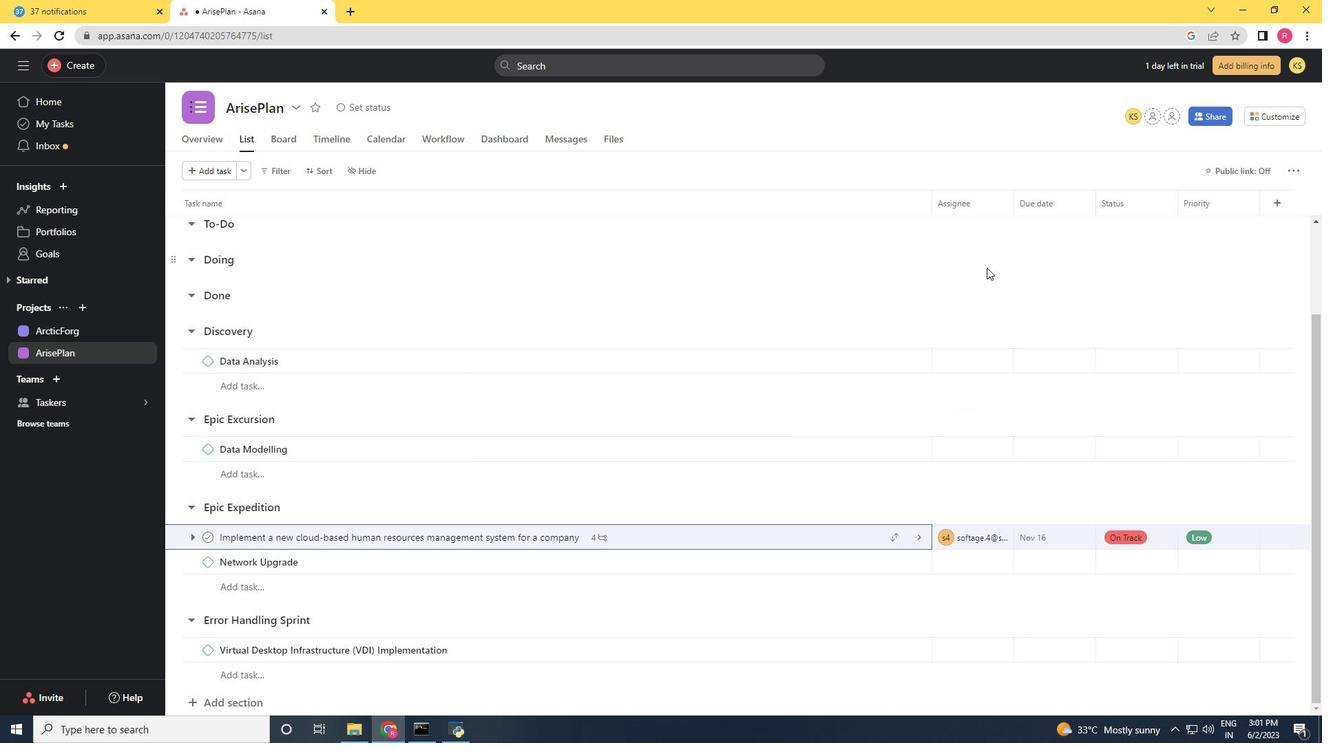 
